 Task: Log work in the project AgileQuest for the issue 'Develop a new tool for automated testing of mobile application cross-platform compatibility and responsiveness' spent time as '5w 4d 17h 42m' and remaining time as '4w 3d 6h 22m' and add a flag. Now add the issue to the epic 'Business intelligence (BI) dashboard development'. Log work in the project AgileQuest for the issue 'Upgrade the authentication and authorization mechanisms of a web application to improve security and access control' spent time as '3w 3d 19h 49m' and remaining time as '5w 6d 21h 5m' and clone the issue. Now add the issue to the epic 'Software-defined networking (SDN) implementation'
Action: Mouse moved to (748, 235)
Screenshot: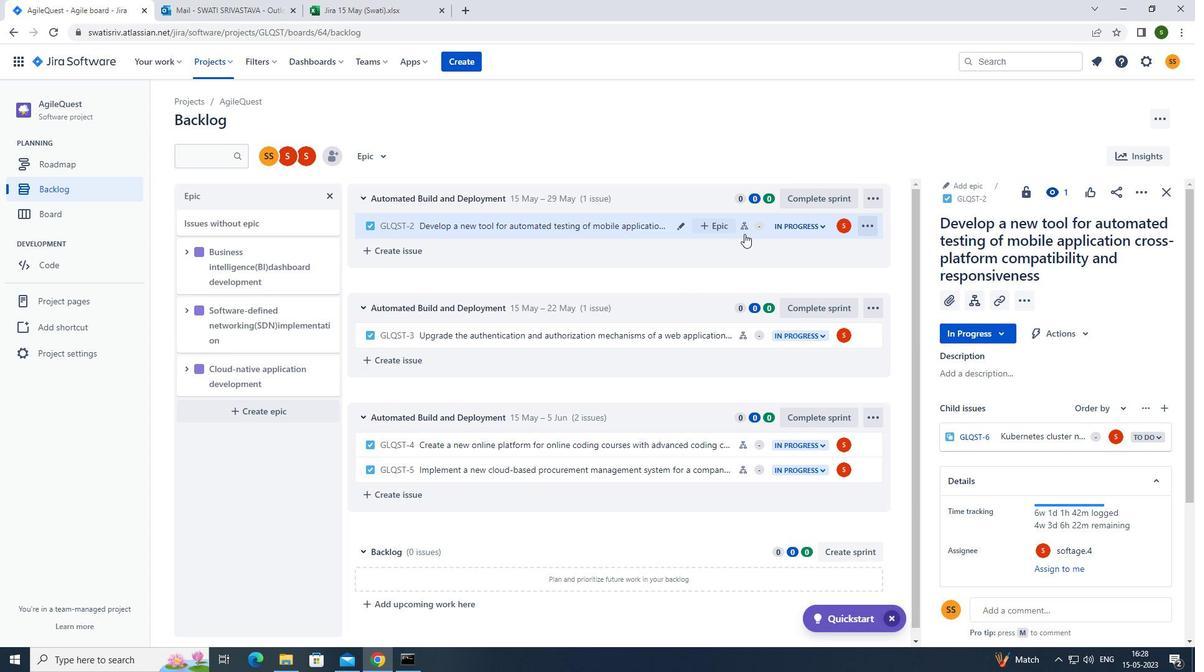 
Action: Mouse pressed left at (748, 235)
Screenshot: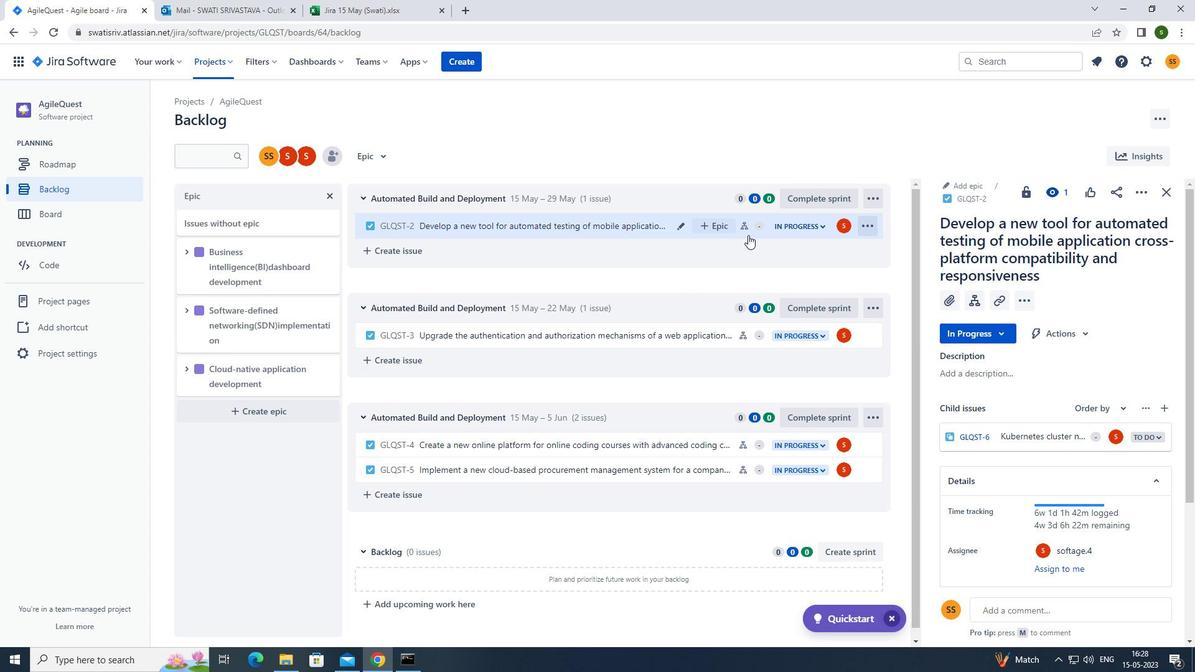
Action: Mouse moved to (1146, 193)
Screenshot: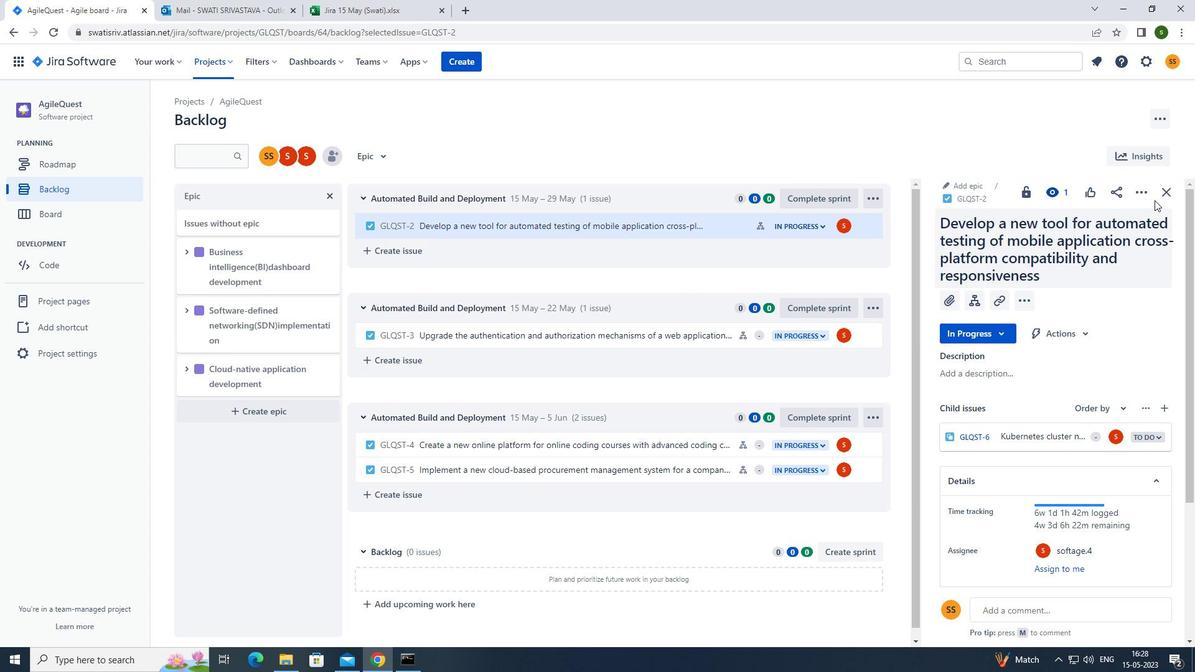 
Action: Mouse pressed left at (1146, 193)
Screenshot: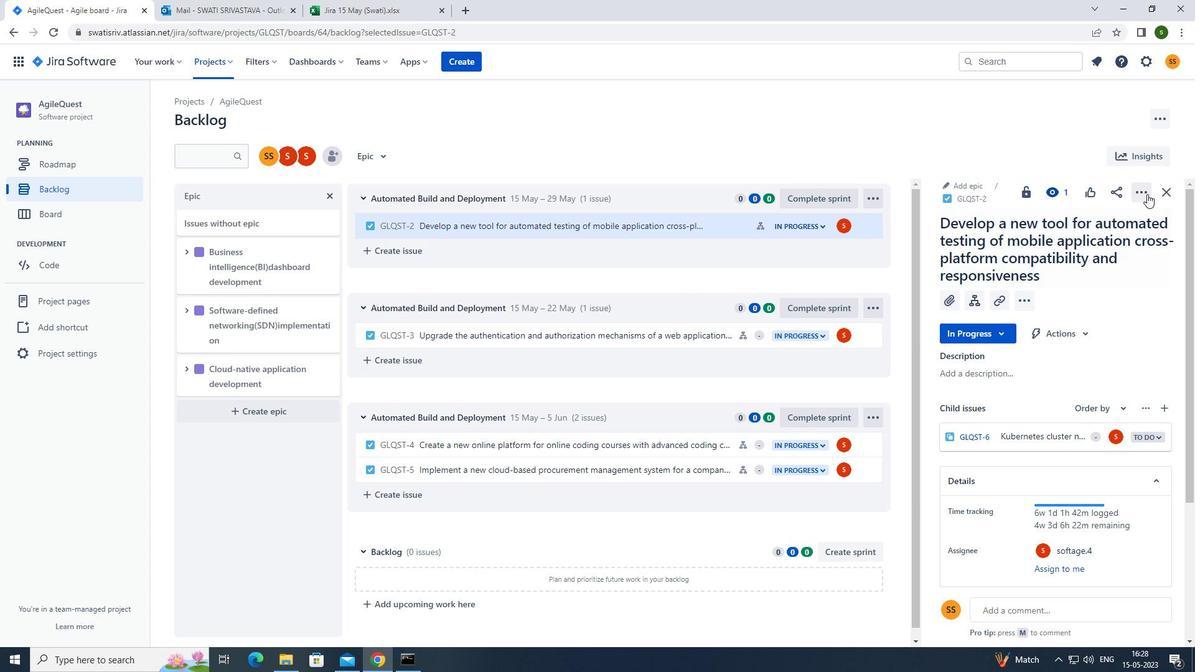 
Action: Mouse moved to (1106, 224)
Screenshot: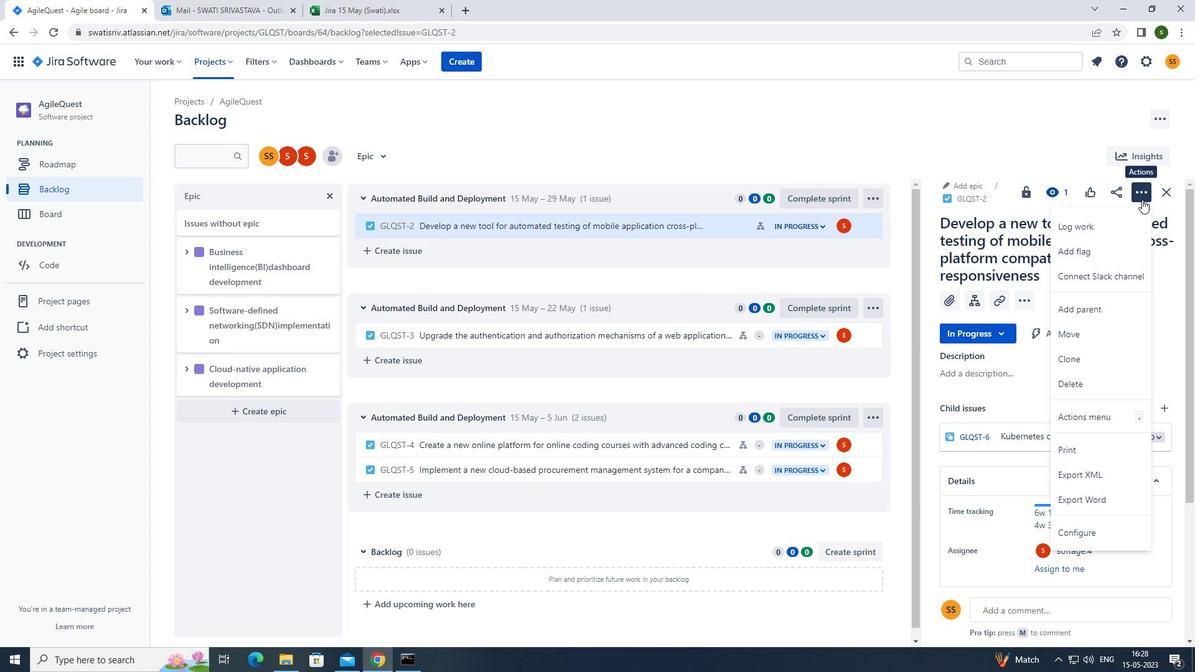 
Action: Mouse pressed left at (1106, 224)
Screenshot: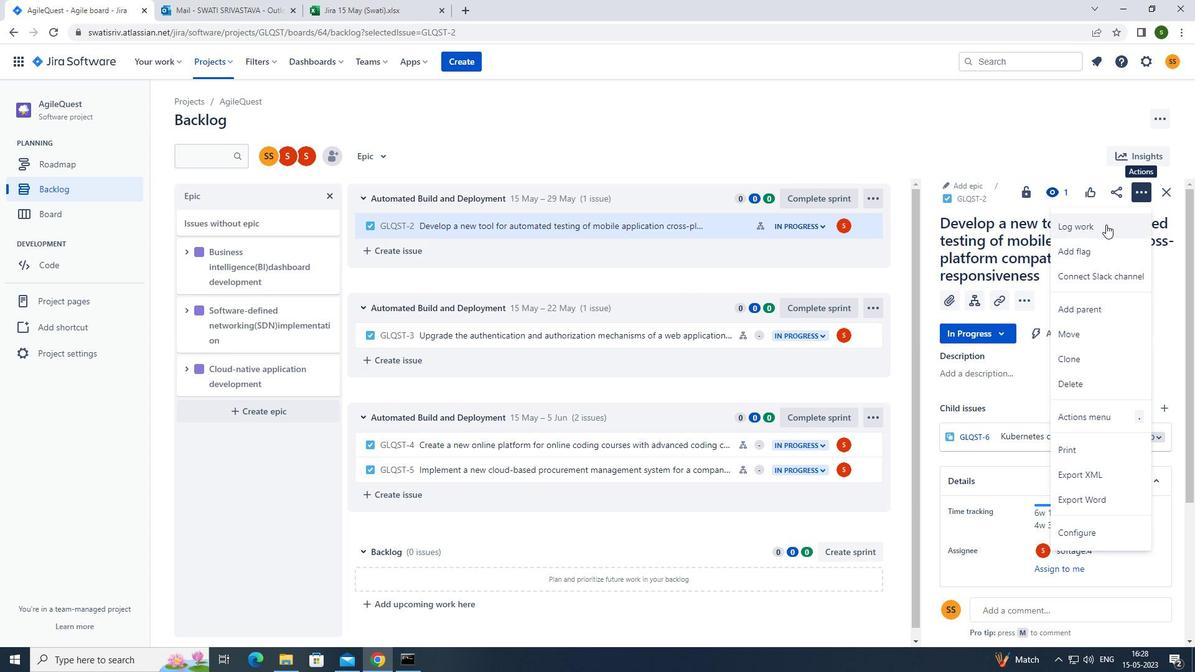 
Action: Mouse moved to (524, 166)
Screenshot: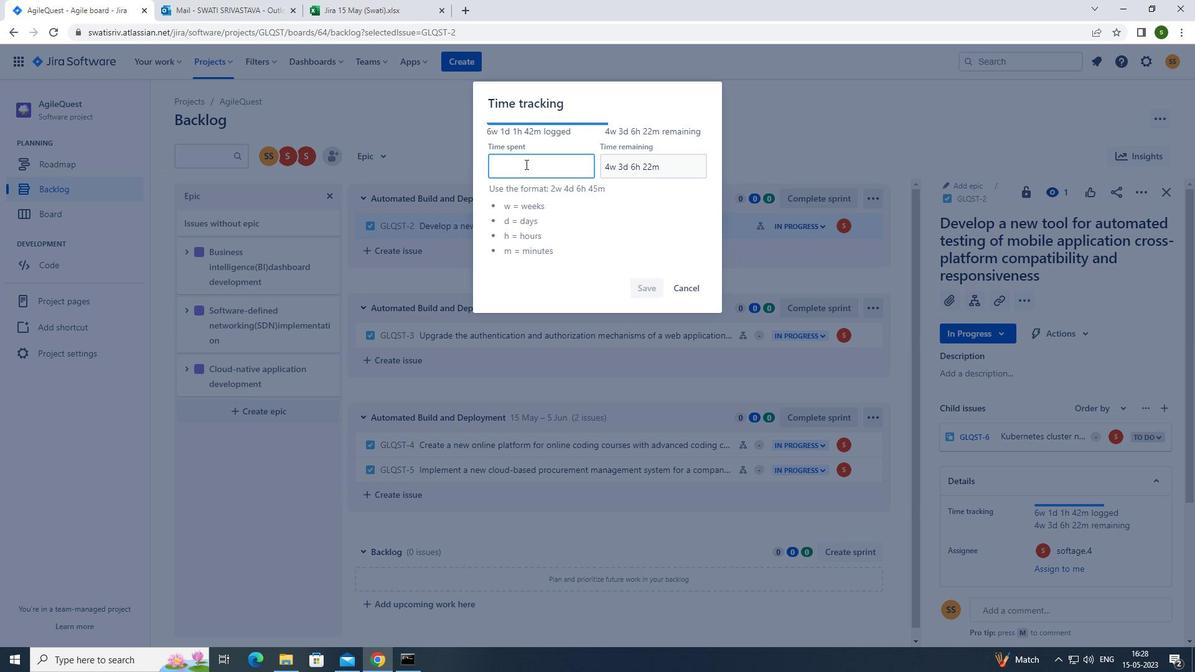 
Action: Key pressed 5w<Key.space>
Screenshot: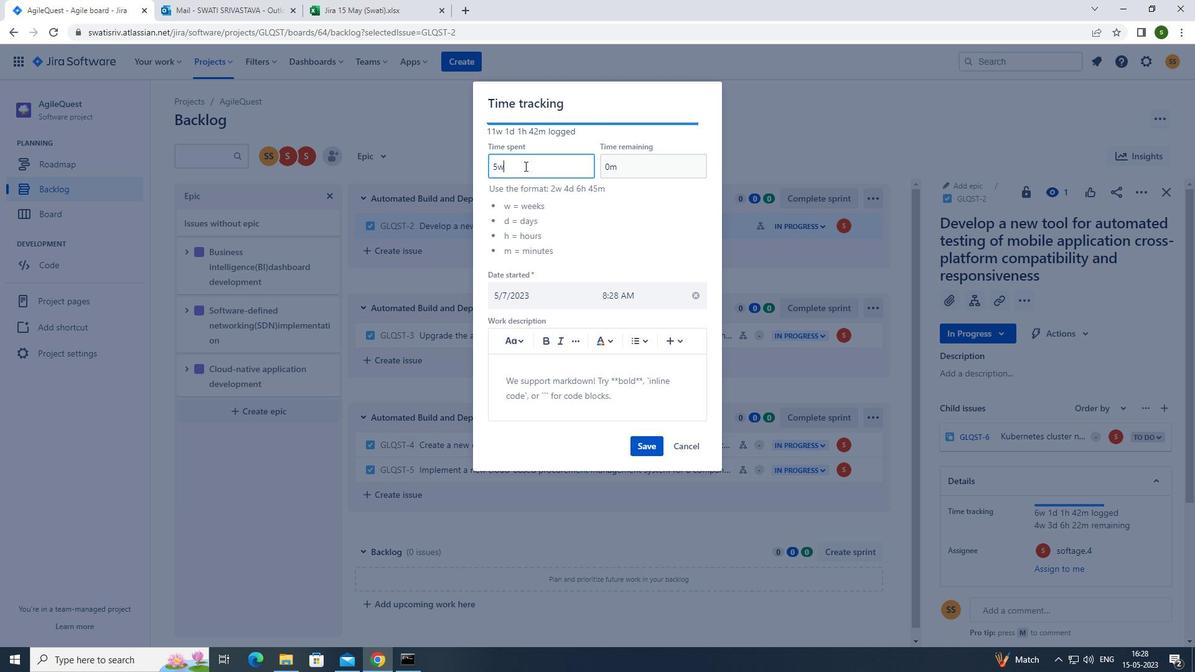 
Action: Mouse moved to (524, 166)
Screenshot: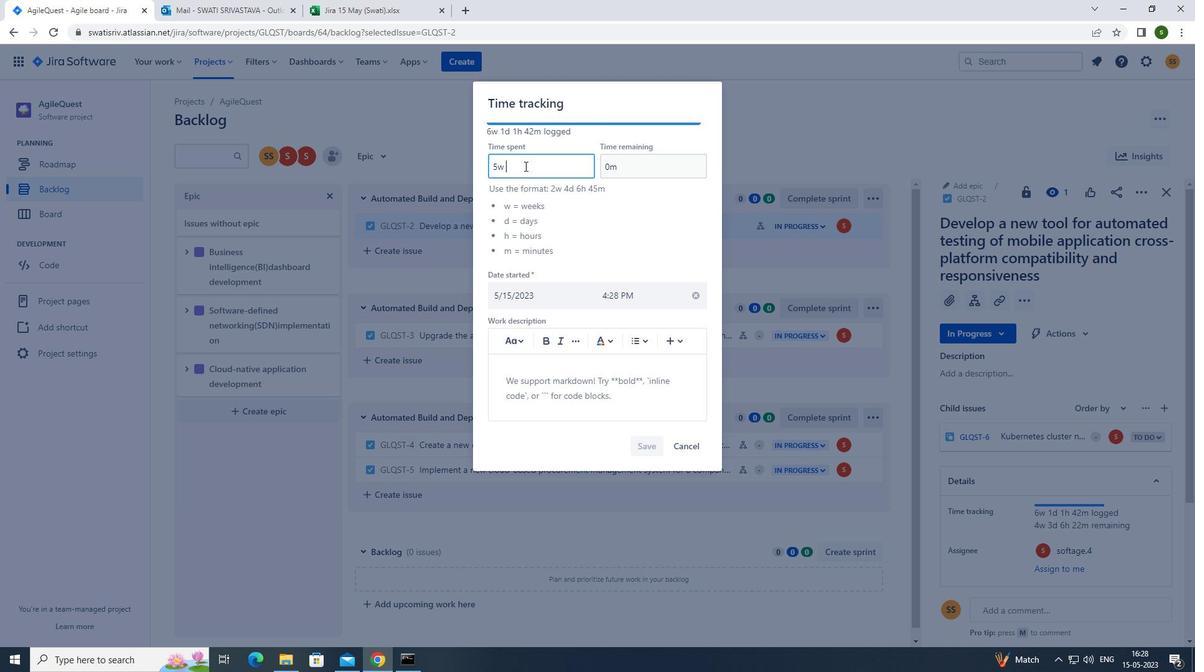 
Action: Key pressed 4d<Key.space>17h<Key.space>42m
Screenshot: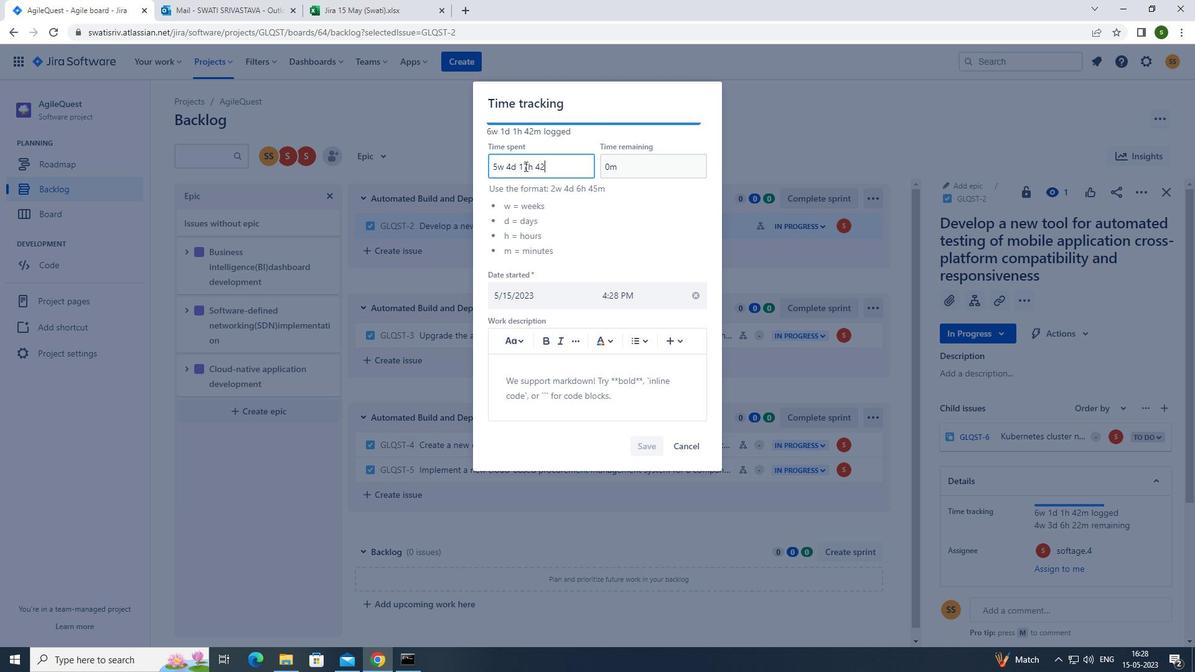
Action: Mouse moved to (627, 164)
Screenshot: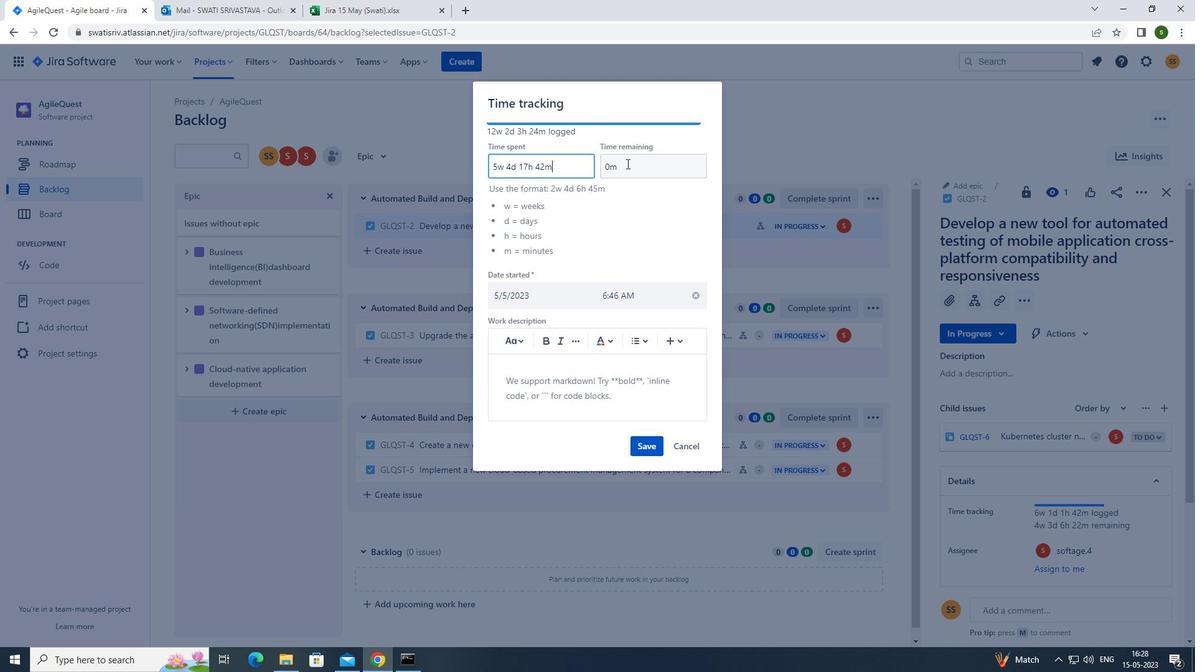 
Action: Mouse pressed left at (627, 164)
Screenshot: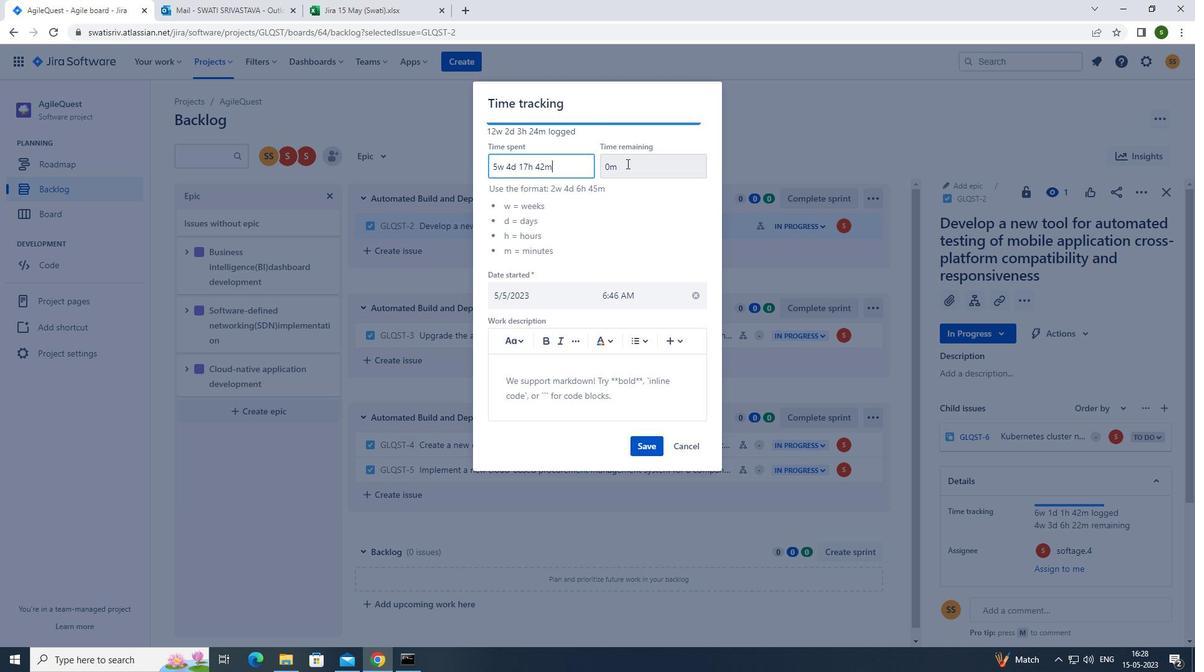 
Action: Key pressed <Key.backspace><Key.backspace>4w<Key.space>3d<Key.space>6h<Key.space>22m
Screenshot: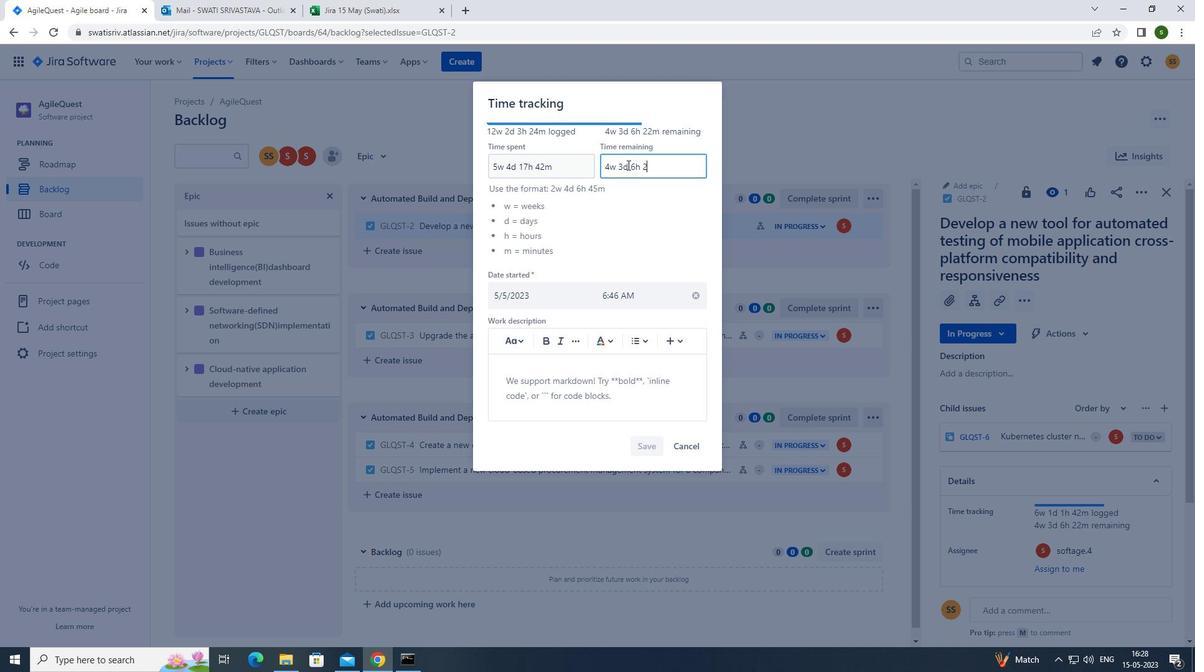 
Action: Mouse moved to (634, 440)
Screenshot: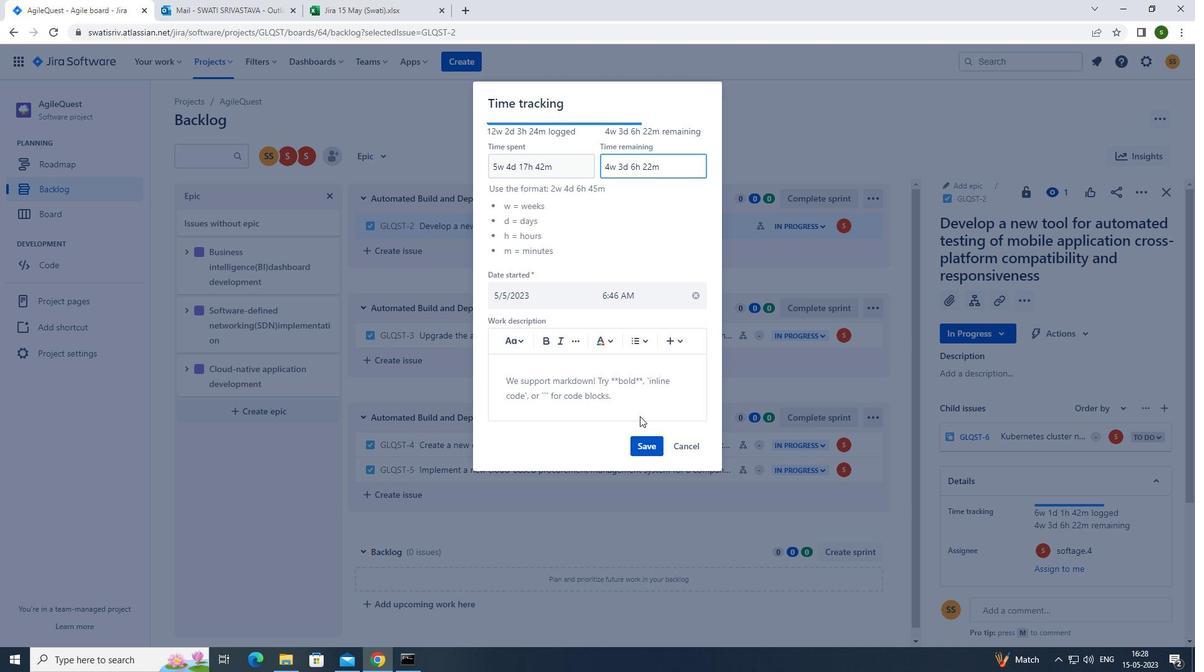 
Action: Mouse pressed left at (634, 440)
Screenshot: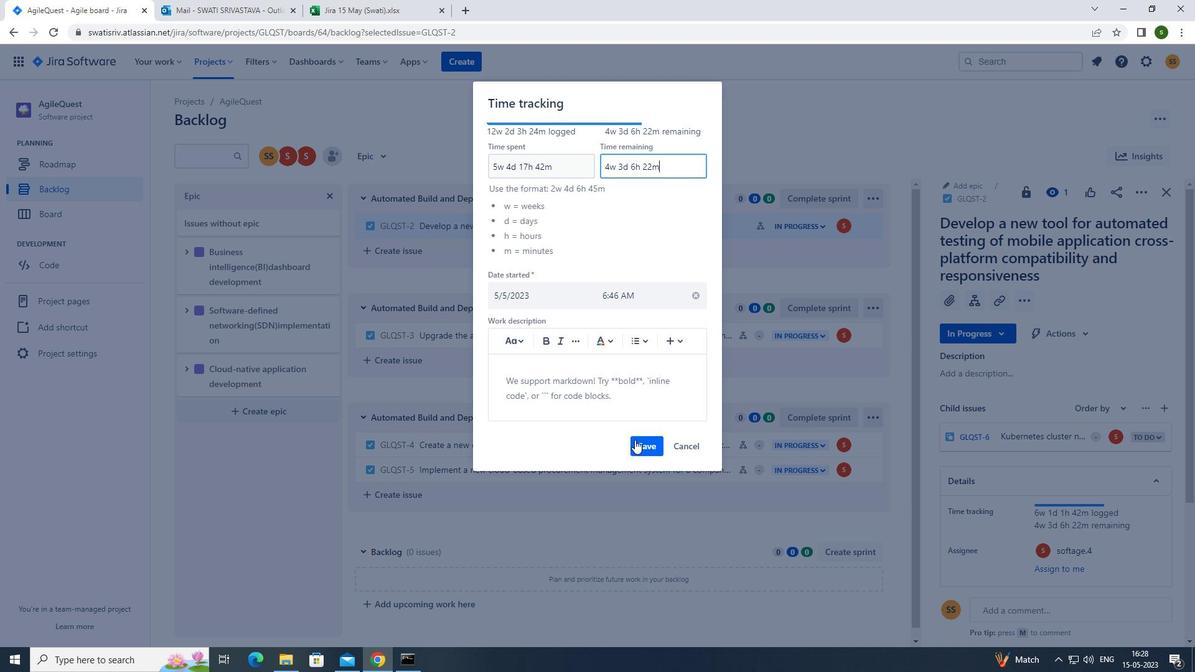 
Action: Mouse moved to (1138, 194)
Screenshot: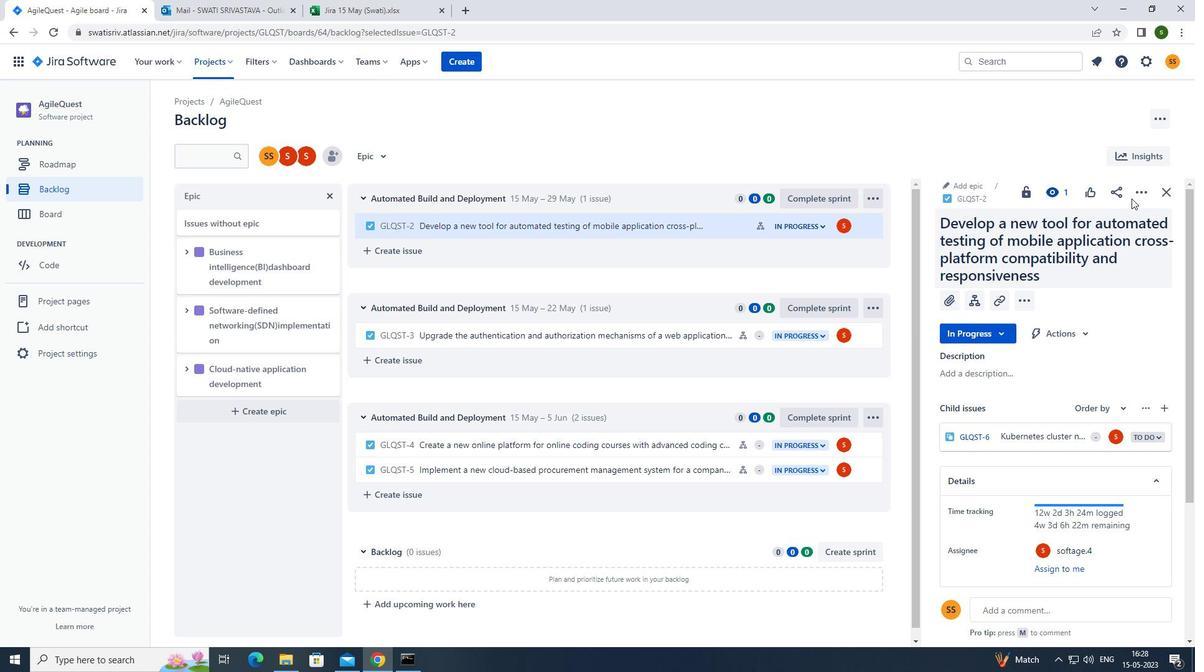 
Action: Mouse pressed left at (1138, 194)
Screenshot: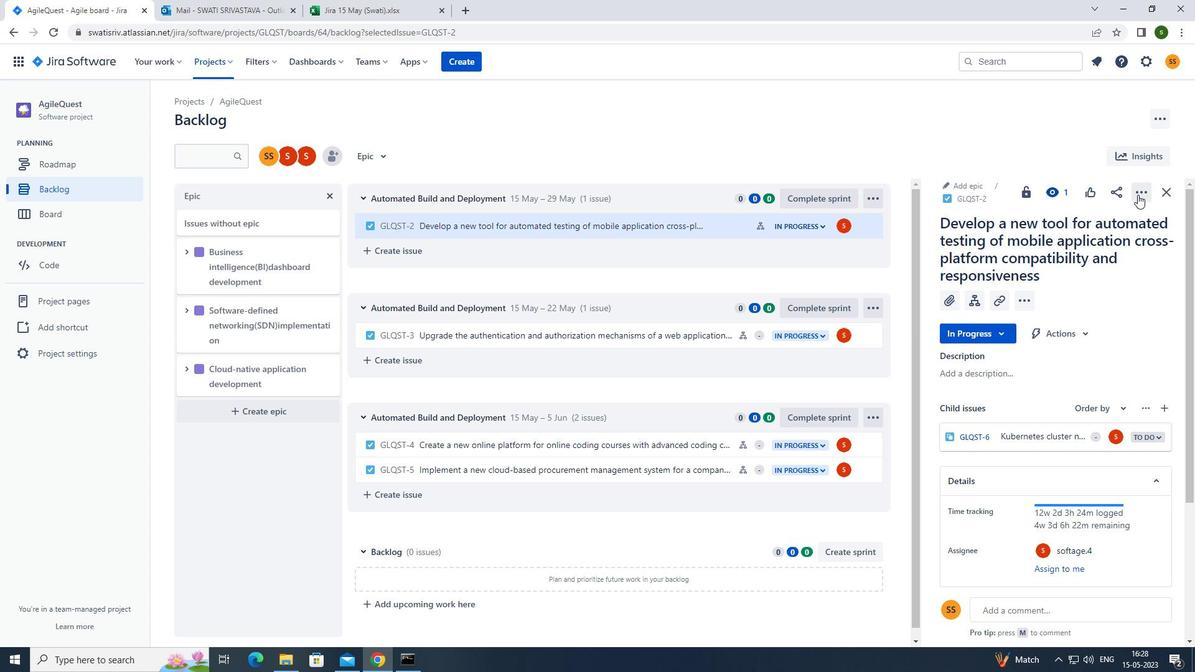 
Action: Mouse moved to (1098, 250)
Screenshot: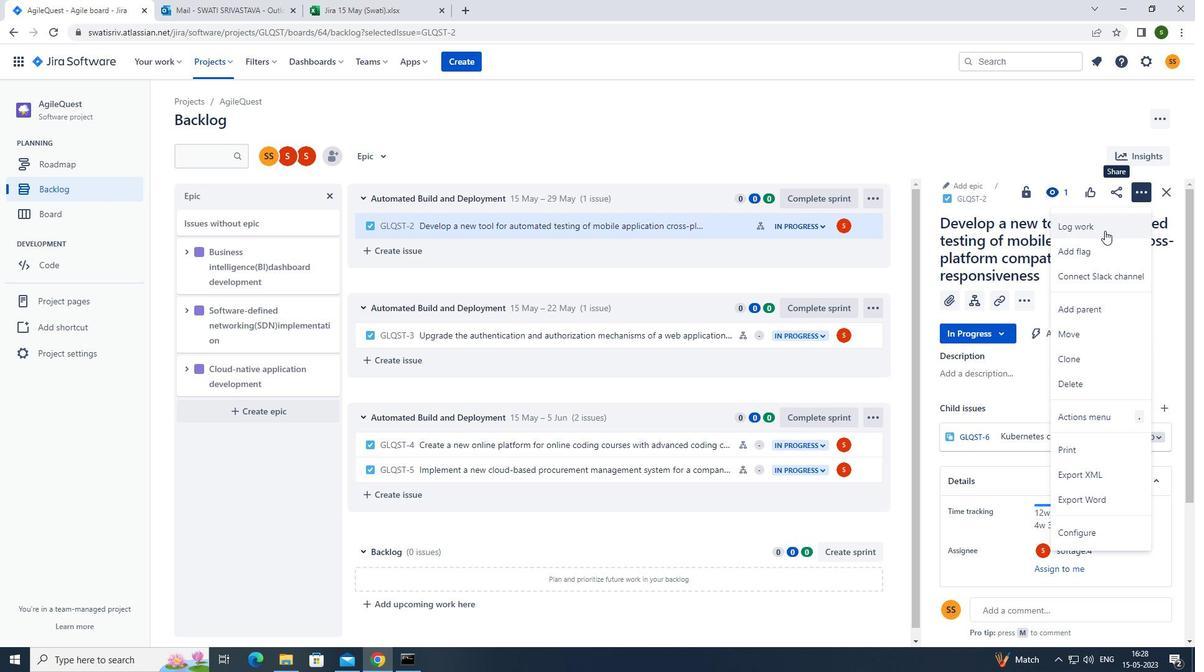 
Action: Mouse pressed left at (1098, 250)
Screenshot: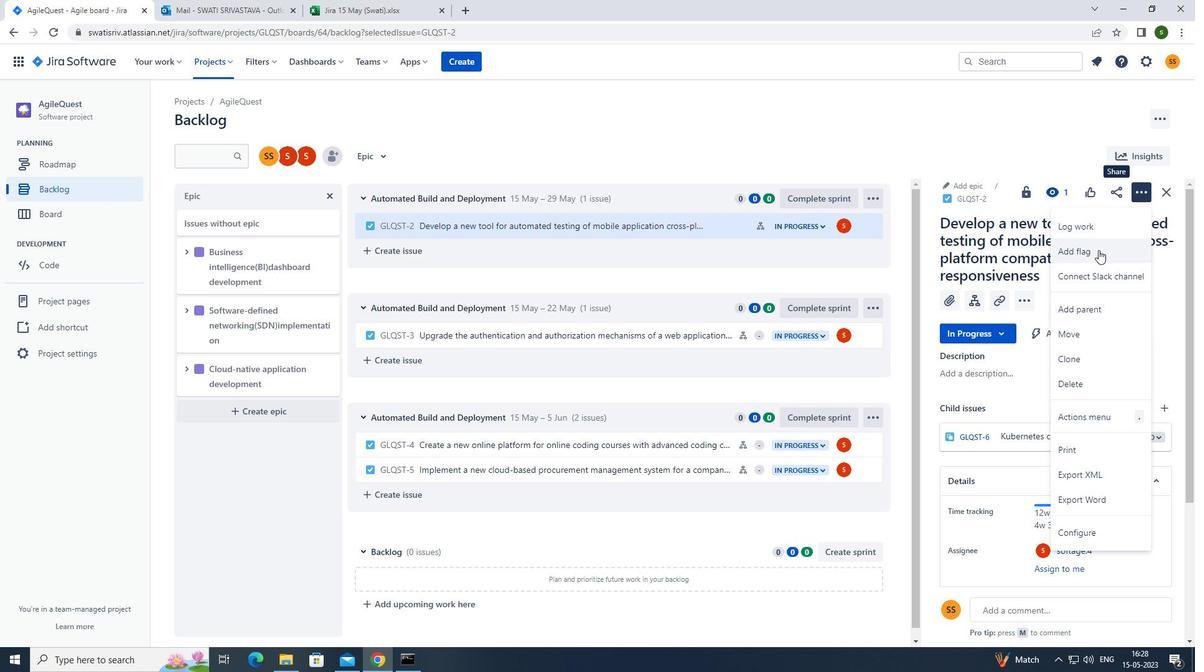 
Action: Mouse moved to (383, 156)
Screenshot: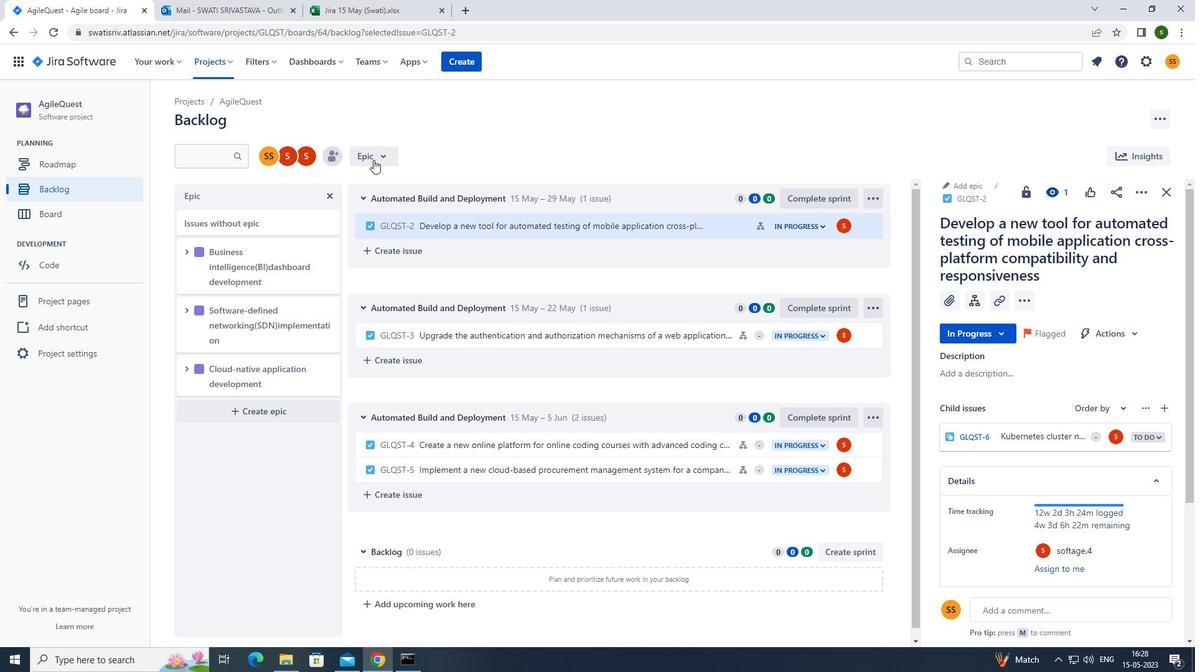 
Action: Mouse pressed left at (383, 156)
Screenshot: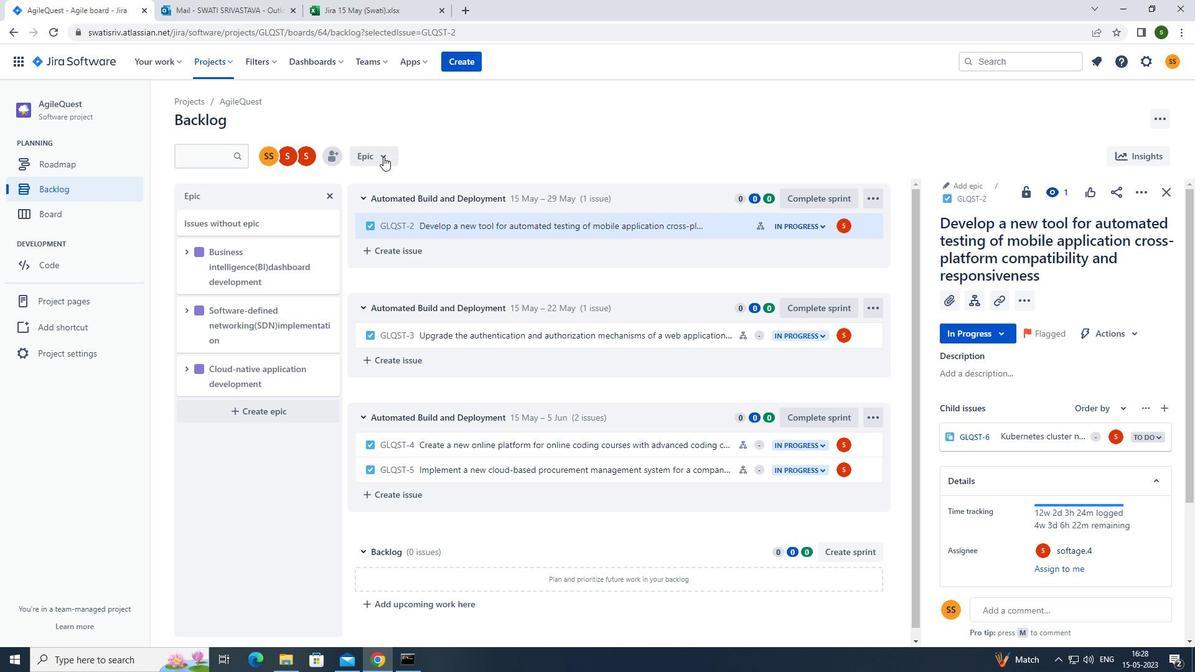 
Action: Mouse moved to (415, 210)
Screenshot: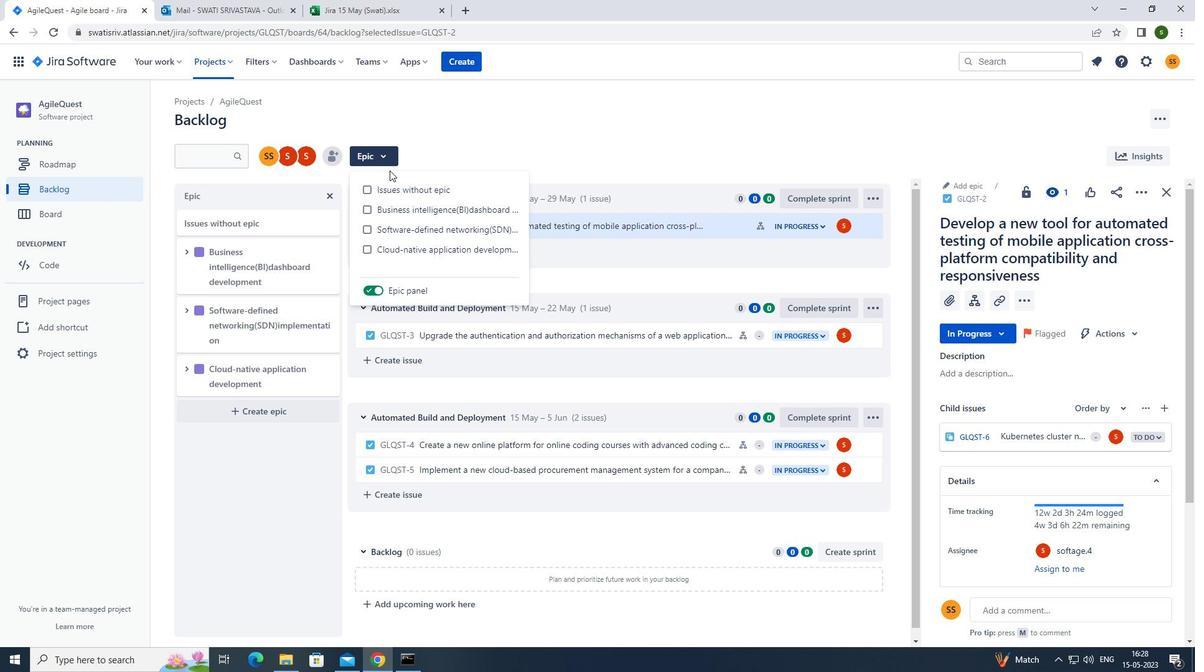 
Action: Mouse pressed left at (415, 210)
Screenshot: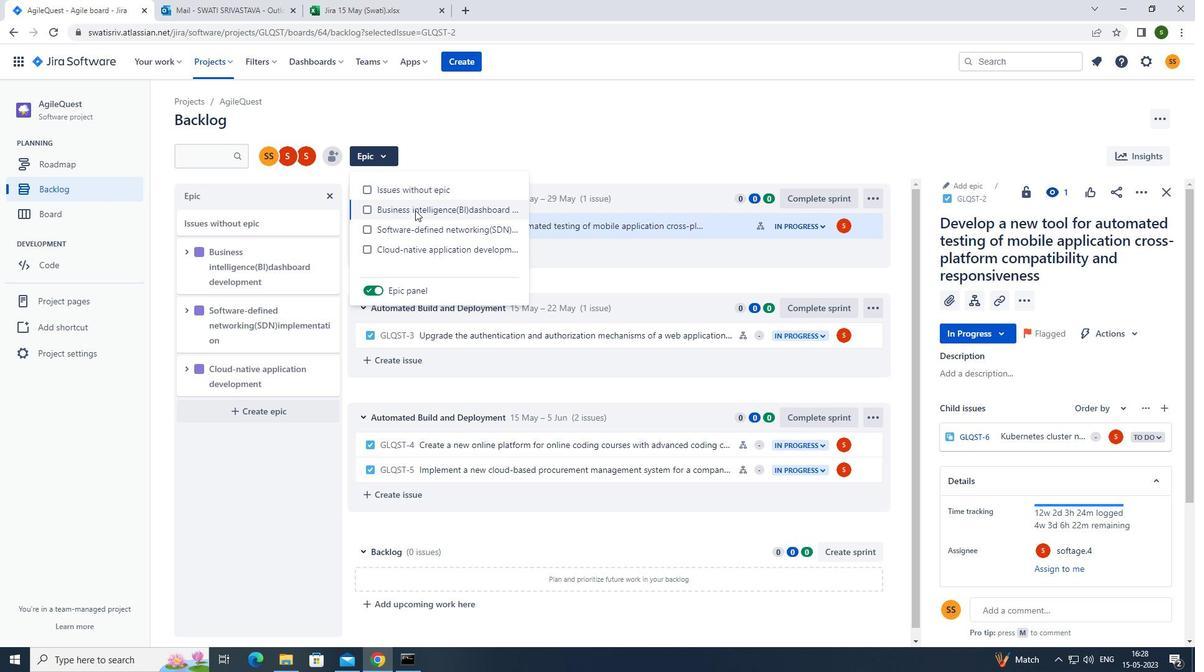 
Action: Mouse moved to (559, 146)
Screenshot: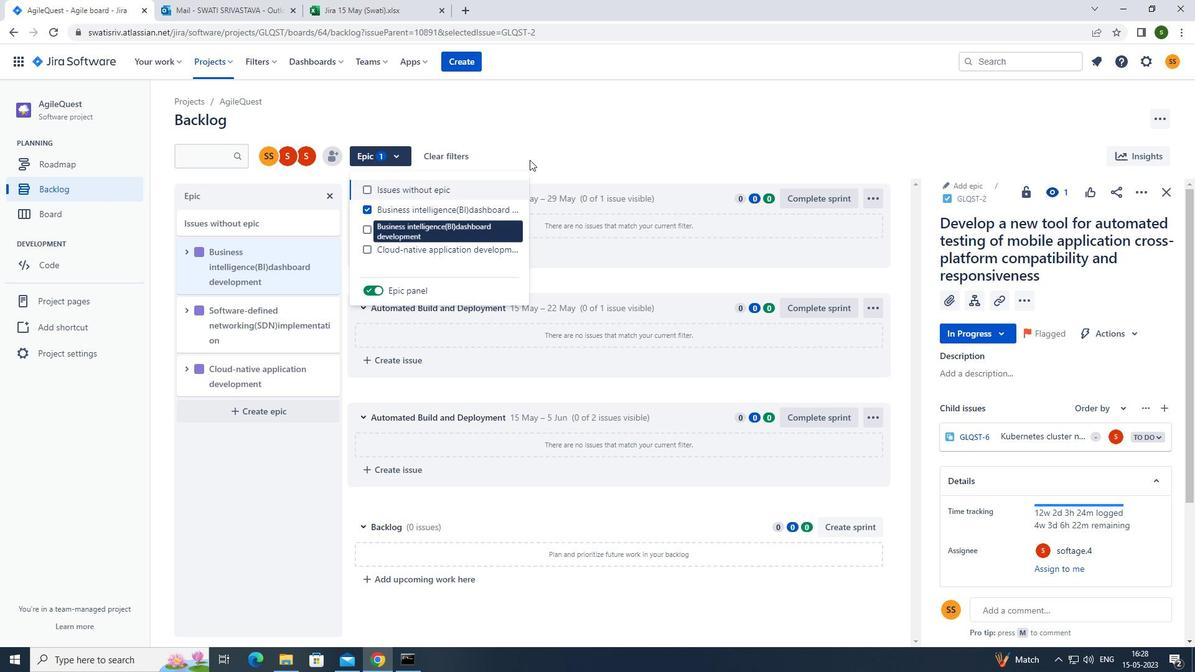 
Action: Mouse pressed left at (559, 146)
Screenshot: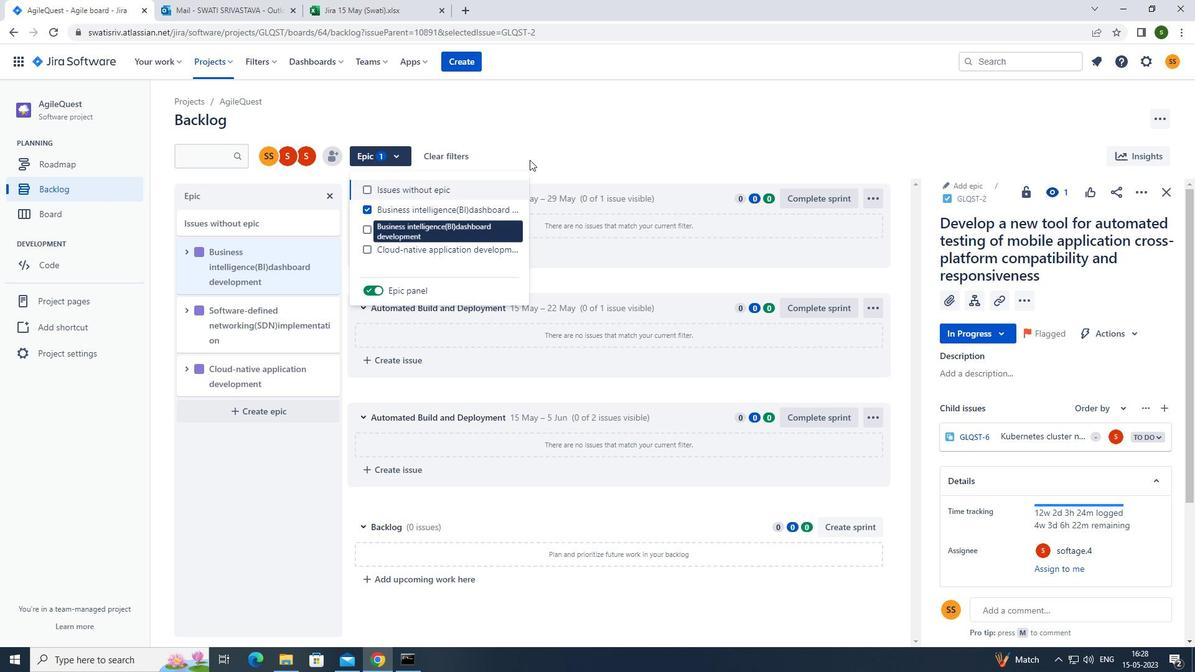 
Action: Mouse moved to (59, 194)
Screenshot: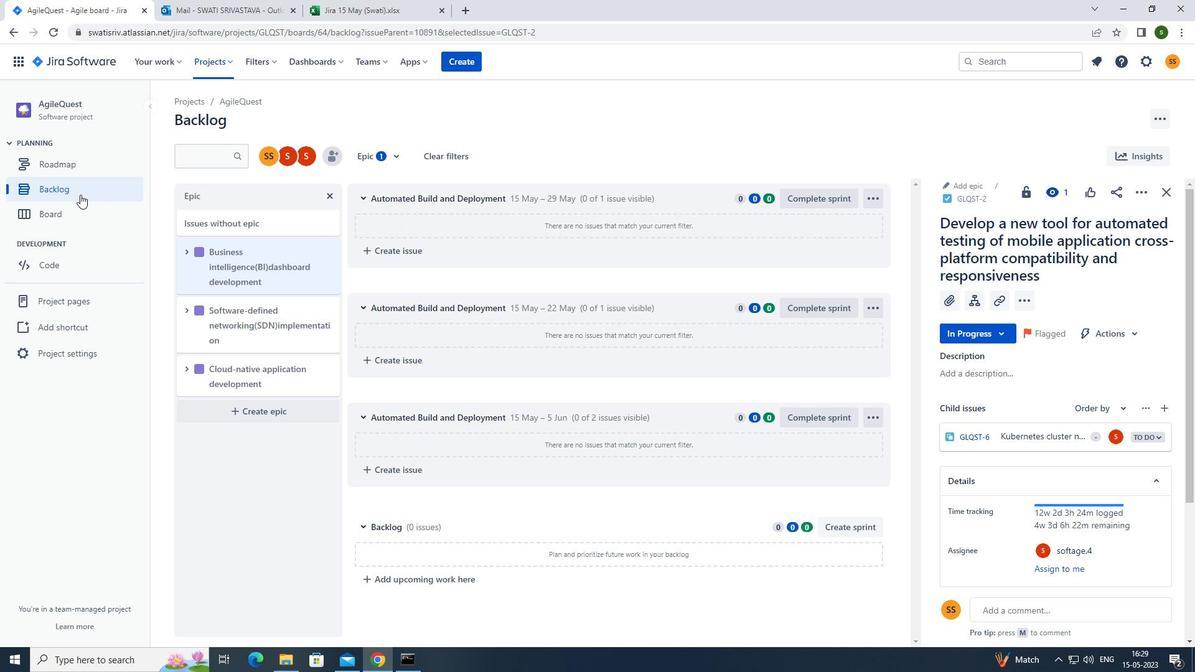 
Action: Mouse pressed left at (59, 194)
Screenshot: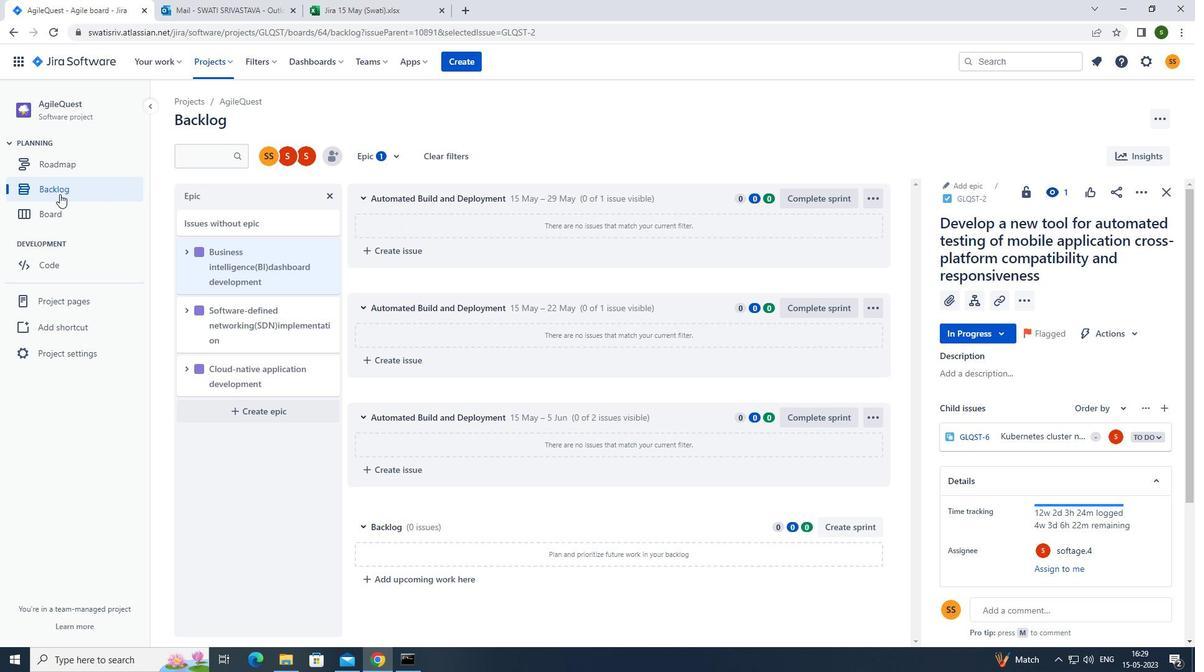 
Action: Mouse moved to (734, 342)
Screenshot: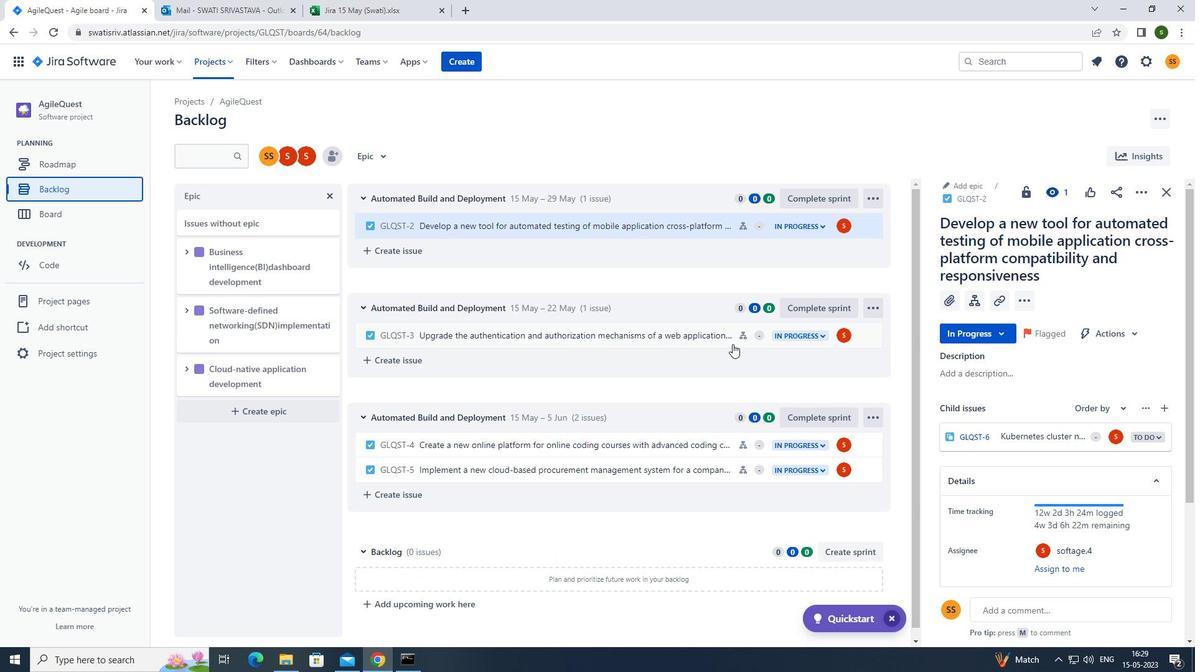 
Action: Mouse pressed left at (734, 342)
Screenshot: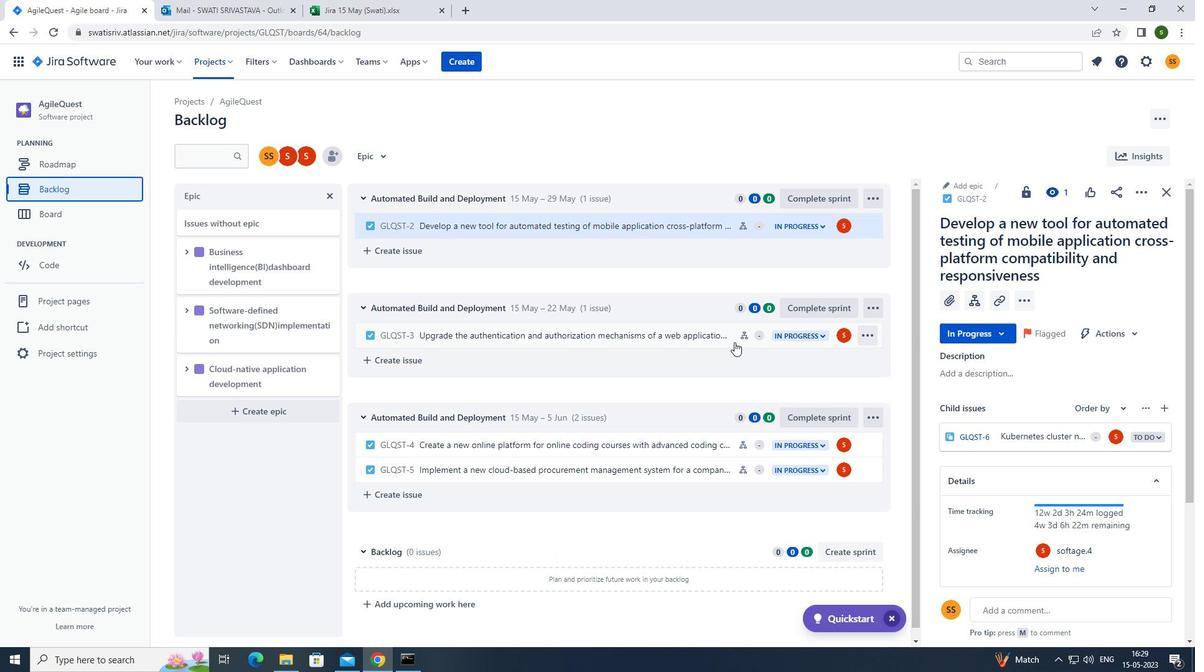 
Action: Mouse moved to (651, 342)
Screenshot: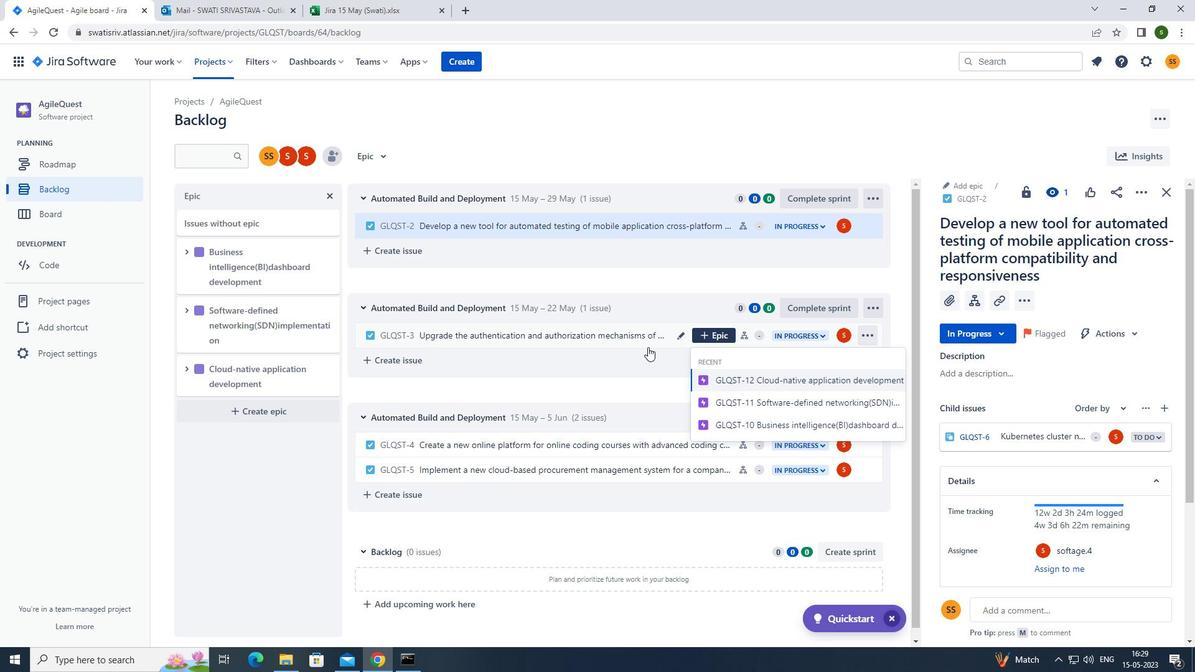 
Action: Mouse pressed left at (651, 342)
Screenshot: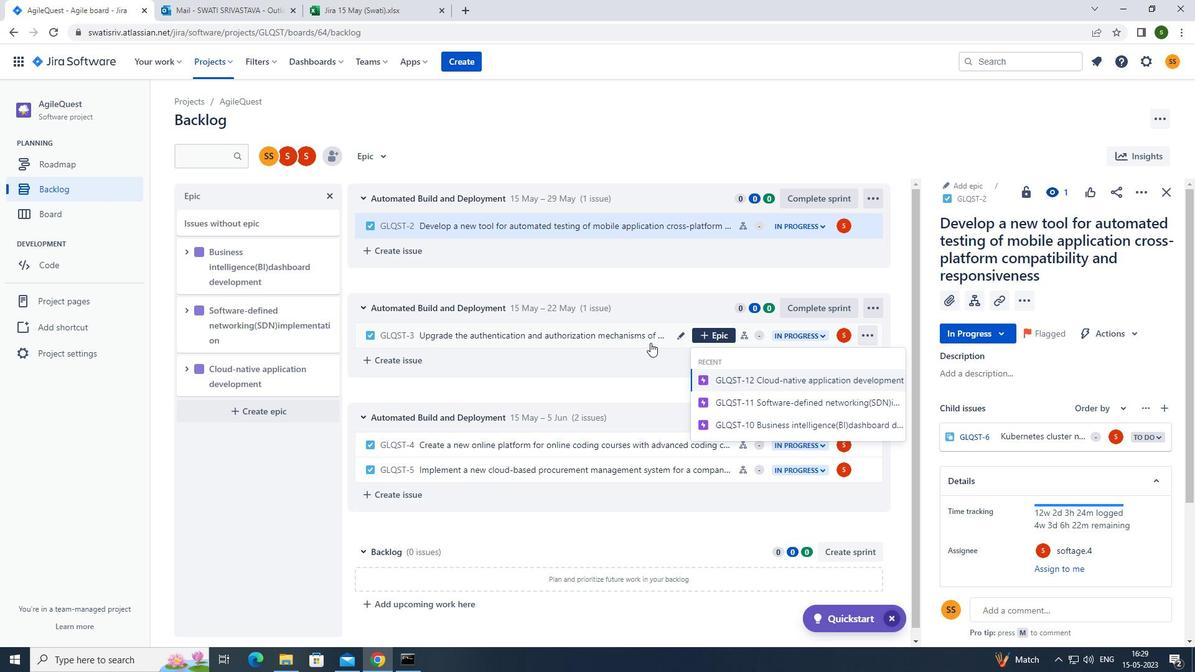 
Action: Mouse moved to (1139, 185)
Screenshot: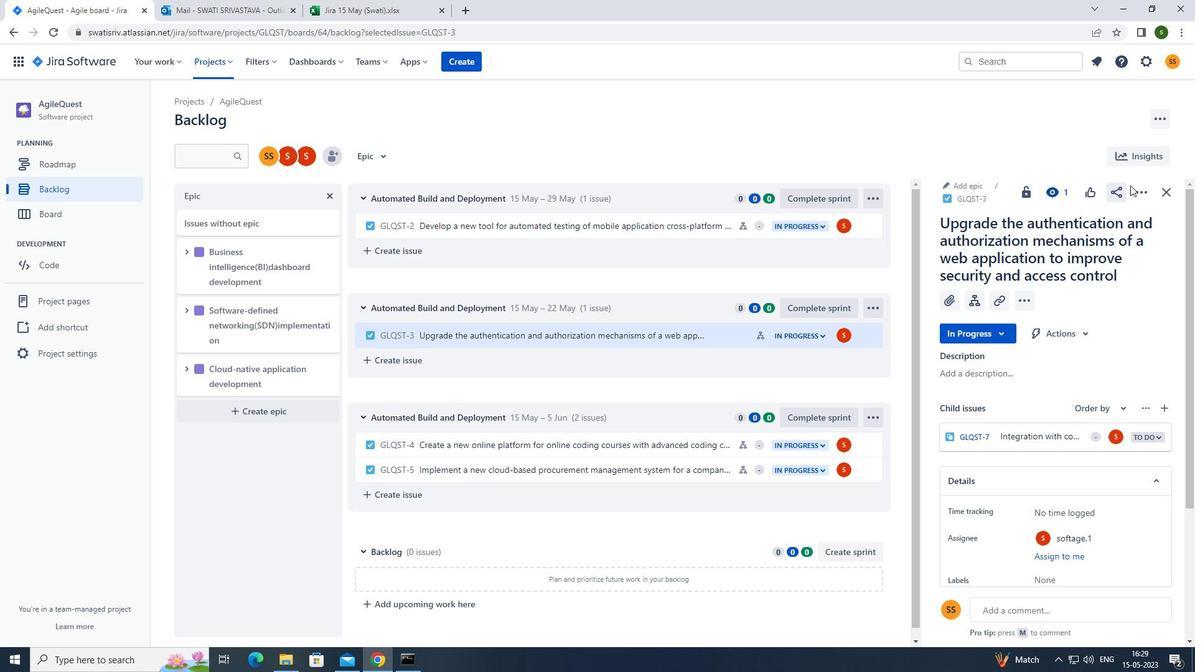 
Action: Mouse pressed left at (1139, 185)
Screenshot: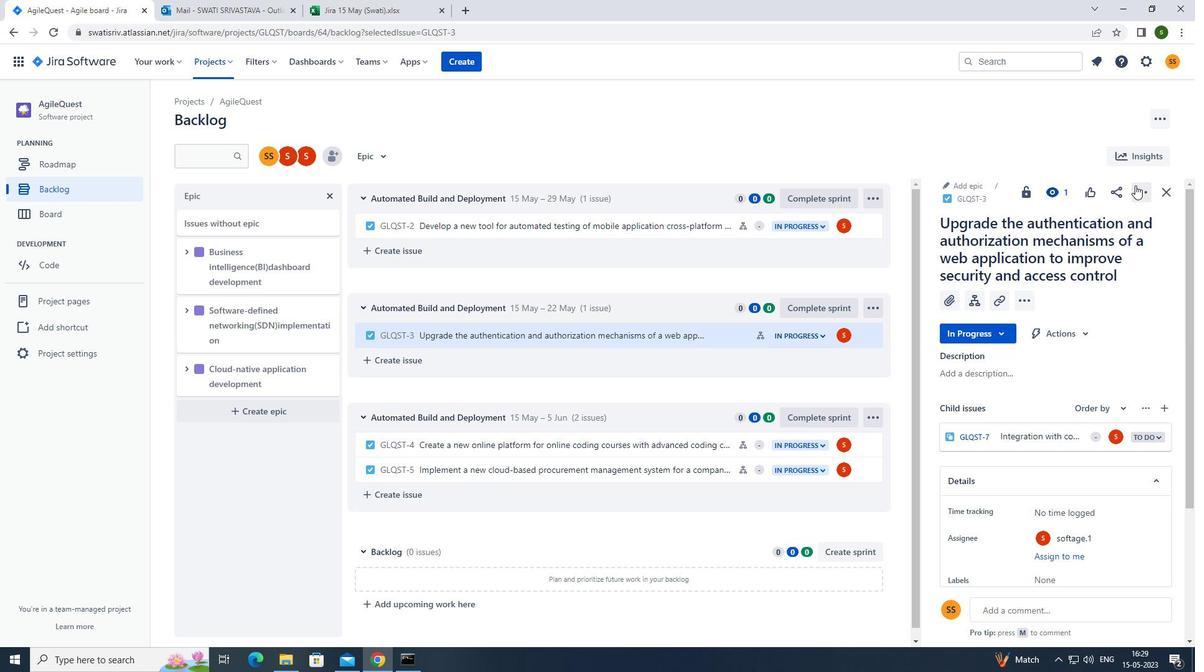 
Action: Mouse moved to (1086, 229)
Screenshot: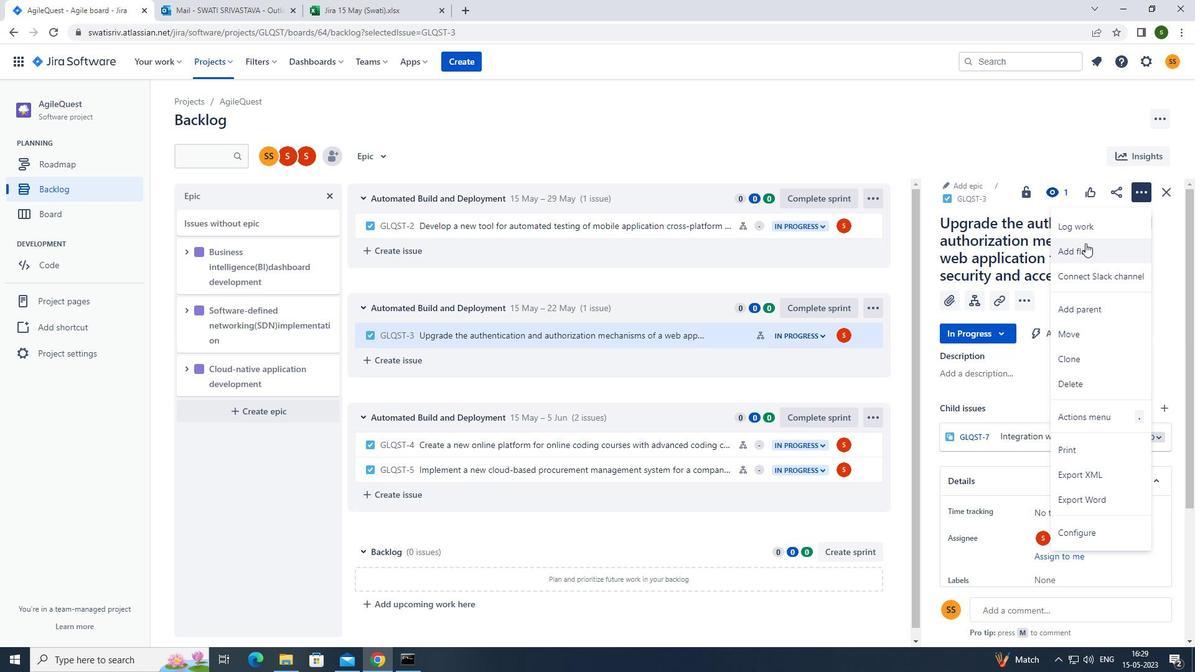 
Action: Mouse pressed left at (1086, 229)
Screenshot: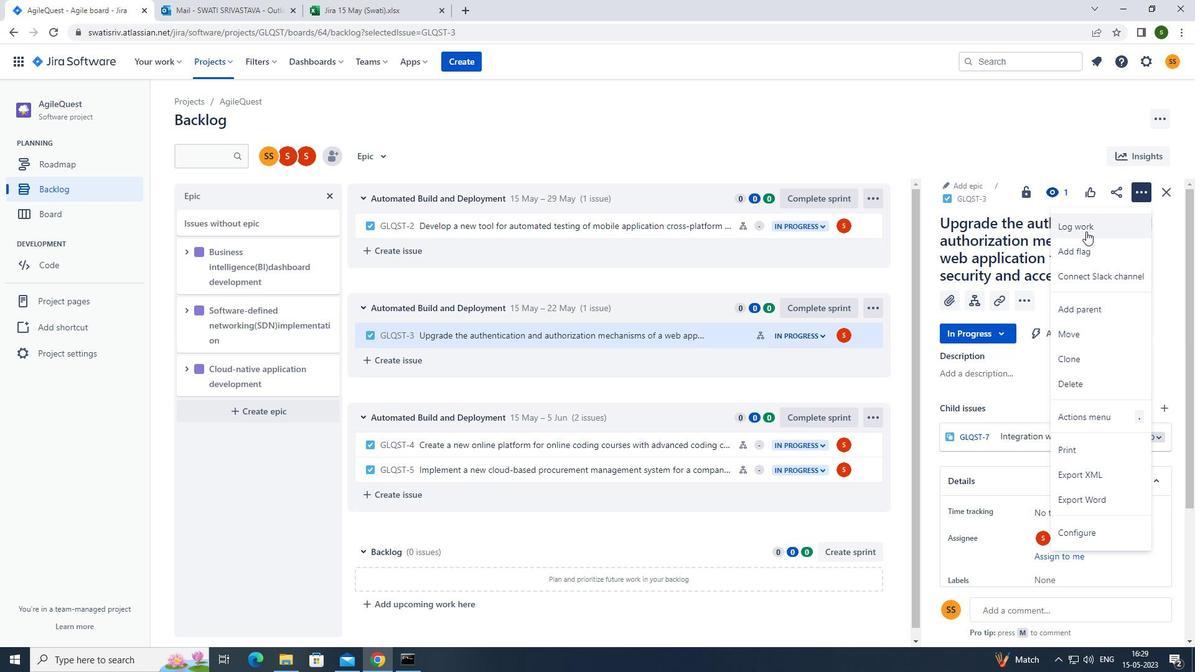 
Action: Mouse moved to (576, 160)
Screenshot: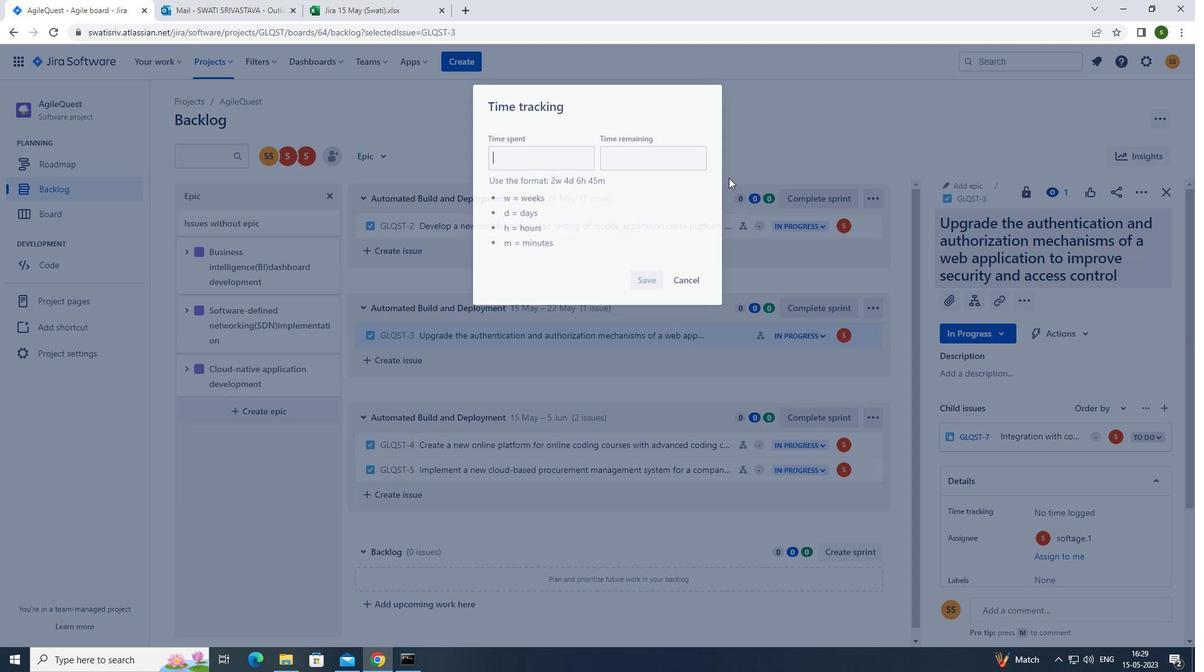 
Action: Mouse pressed left at (576, 160)
Screenshot: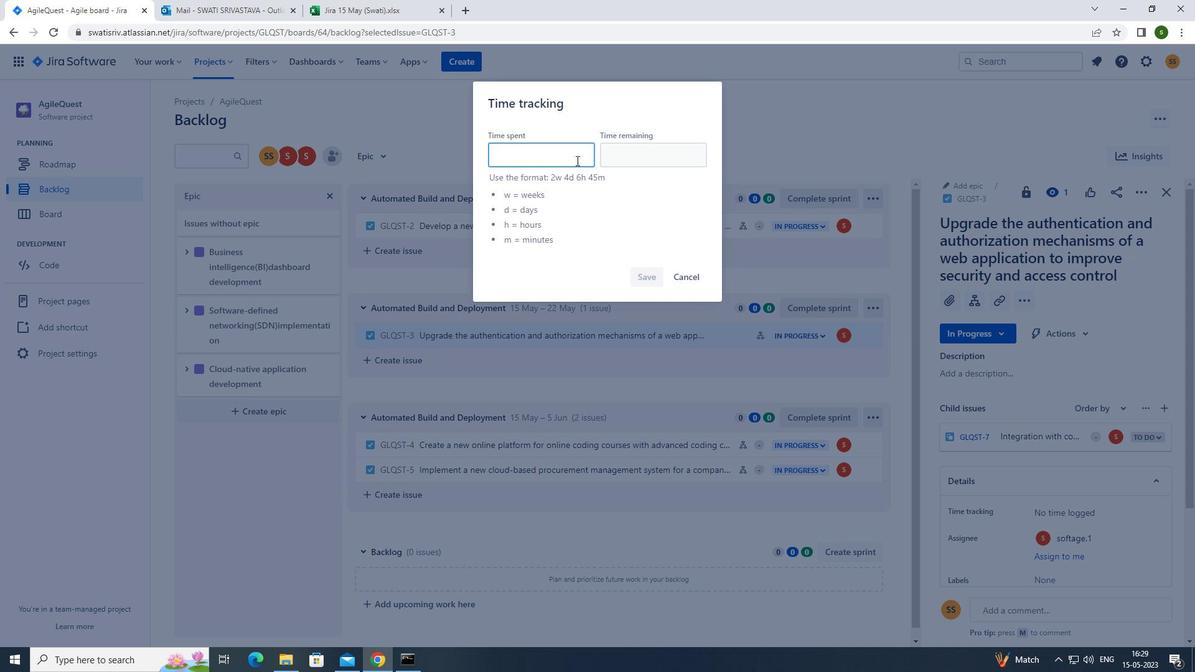 
Action: Mouse moved to (577, 160)
Screenshot: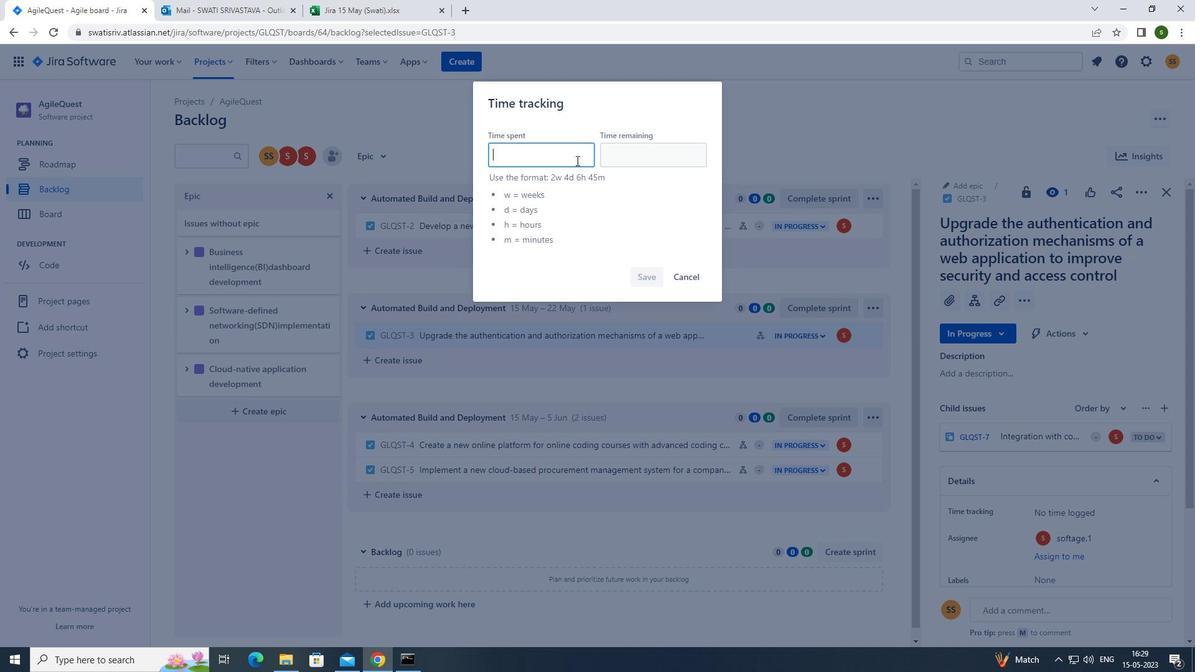 
Action: Key pressed 3w<Key.space>3d<Key.space>19h<Key.space>49m
Screenshot: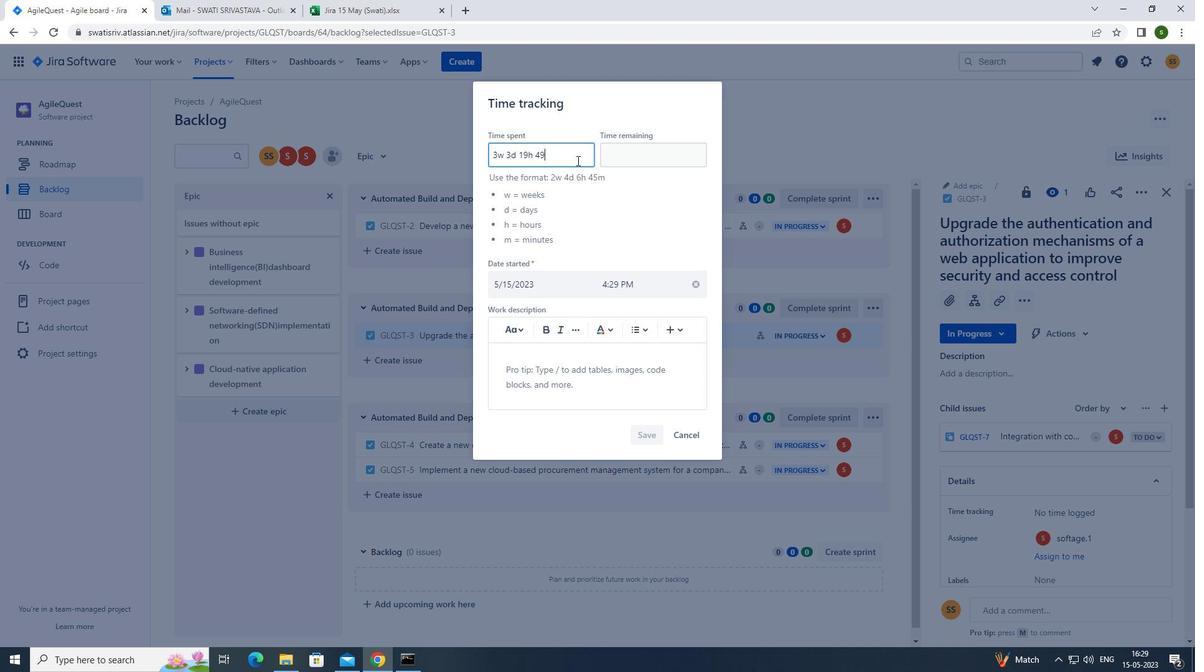 
Action: Mouse moved to (664, 166)
Screenshot: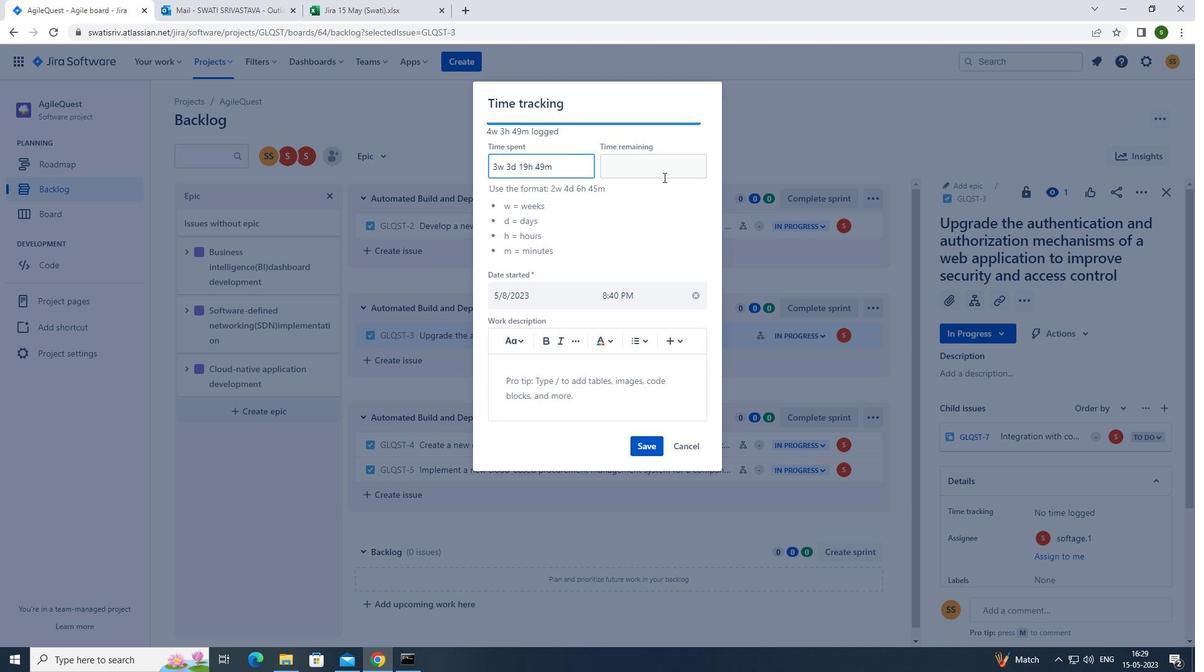 
Action: Mouse pressed left at (664, 166)
Screenshot: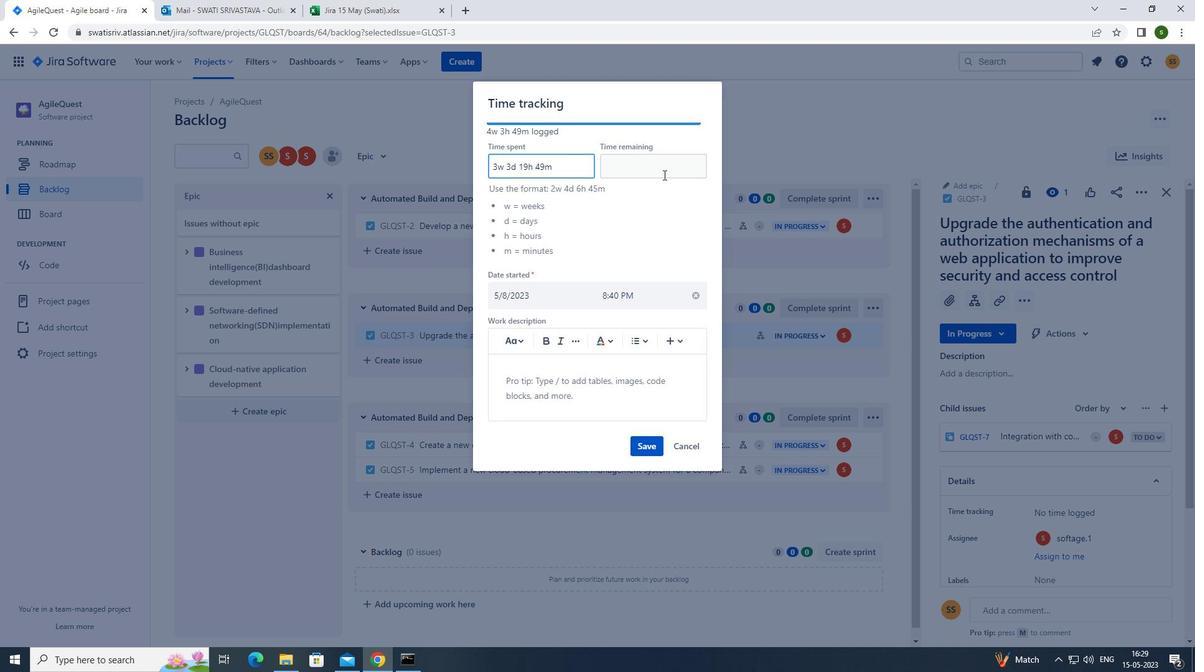 
Action: Mouse moved to (670, 165)
Screenshot: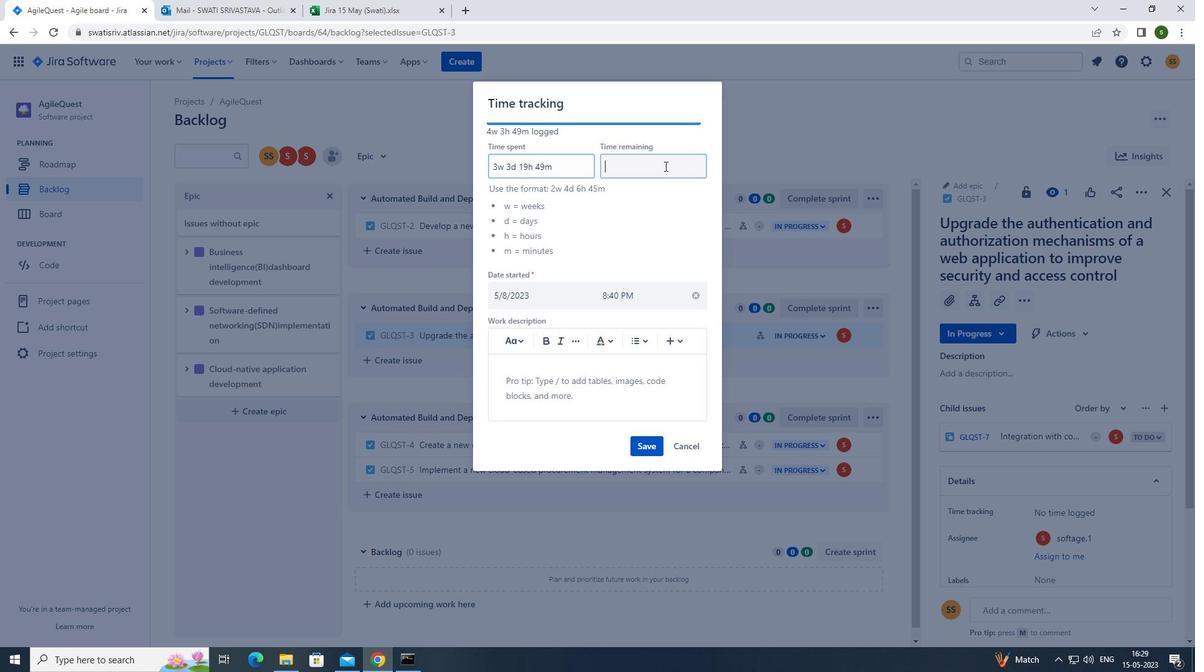 
Action: Key pressed 5w<Key.space>6d<Key.space>21h<Key.space>5m
Screenshot: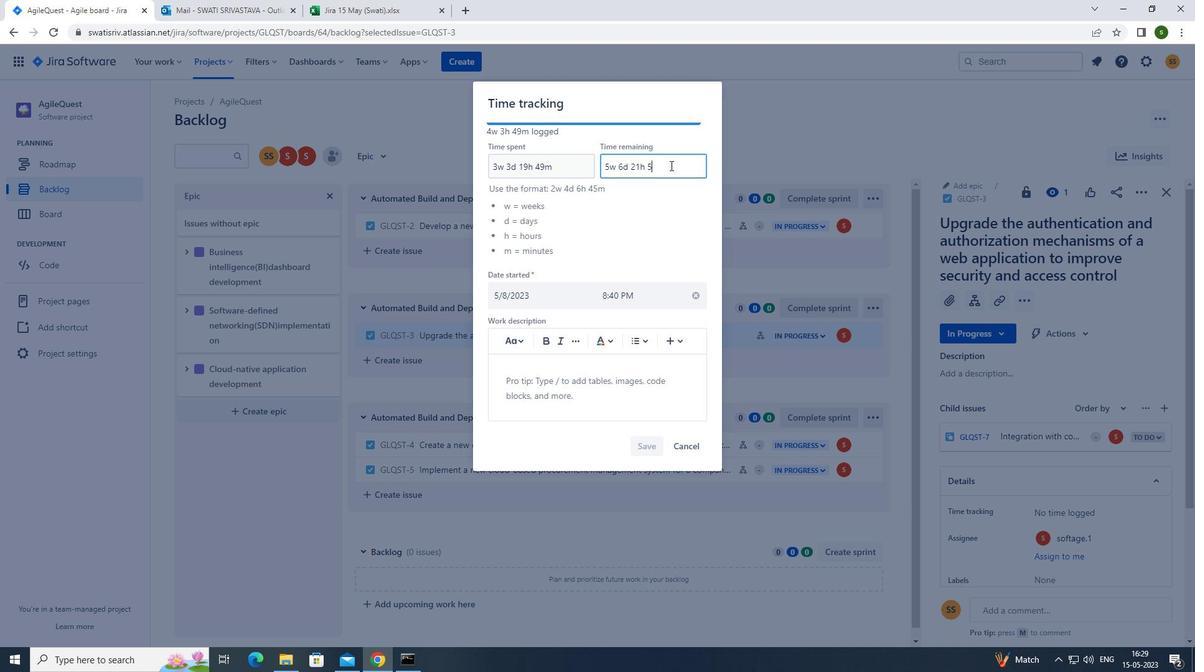 
Action: Mouse moved to (653, 439)
Screenshot: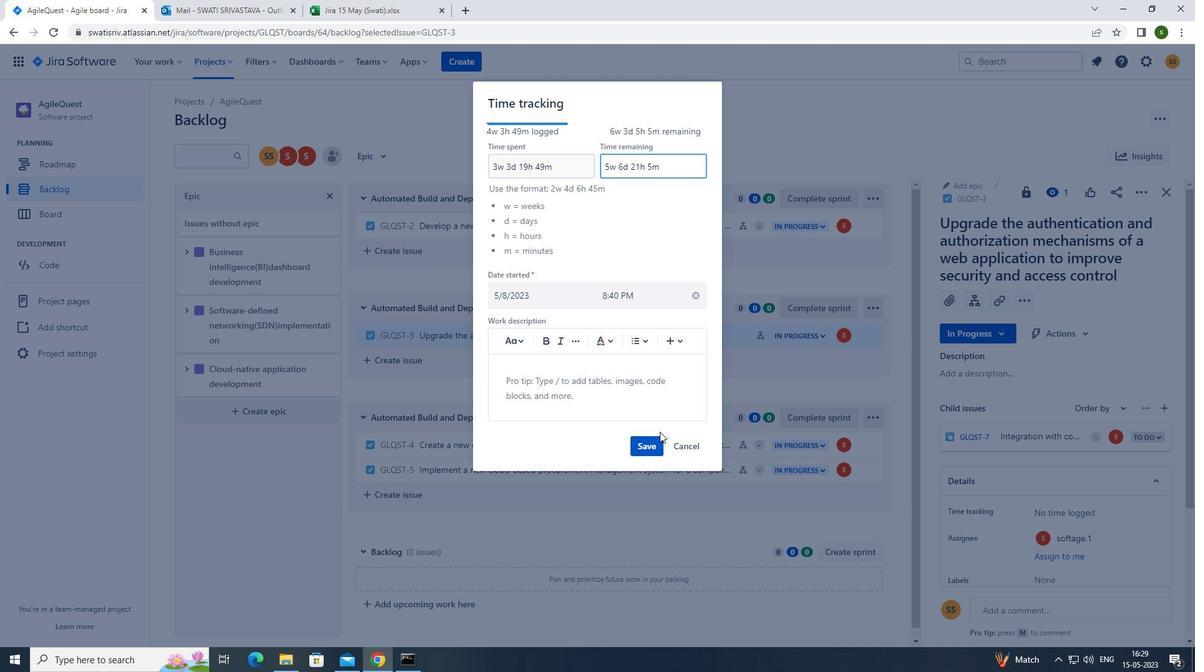 
Action: Mouse pressed left at (653, 439)
Screenshot: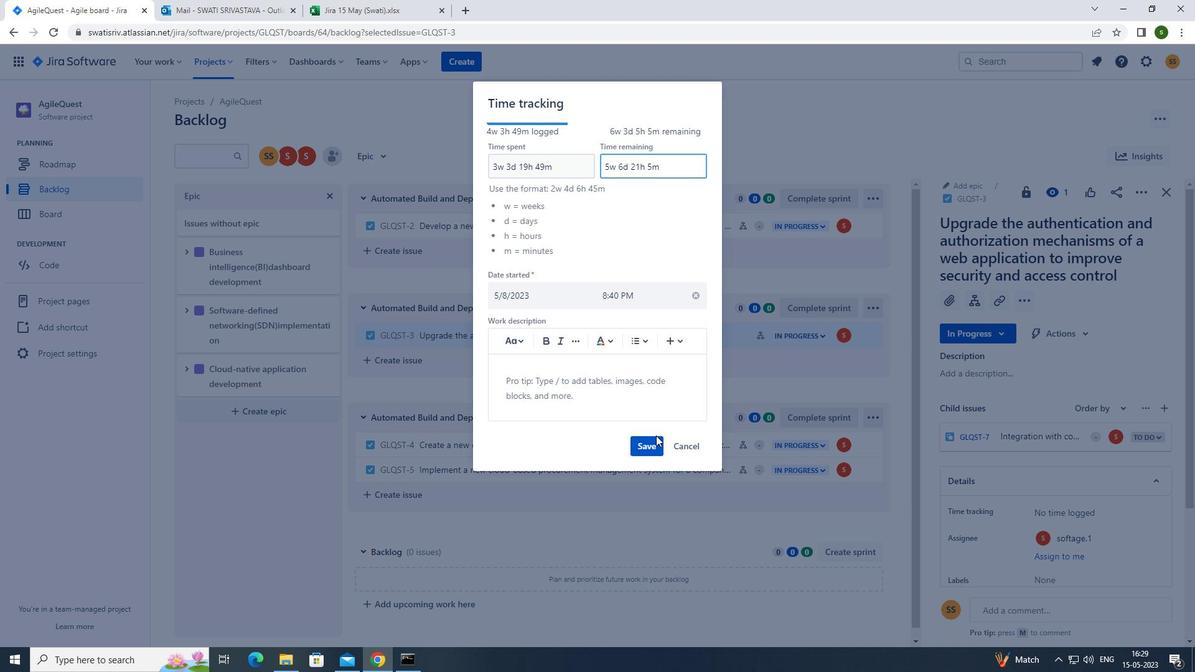 
Action: Mouse moved to (1146, 194)
Screenshot: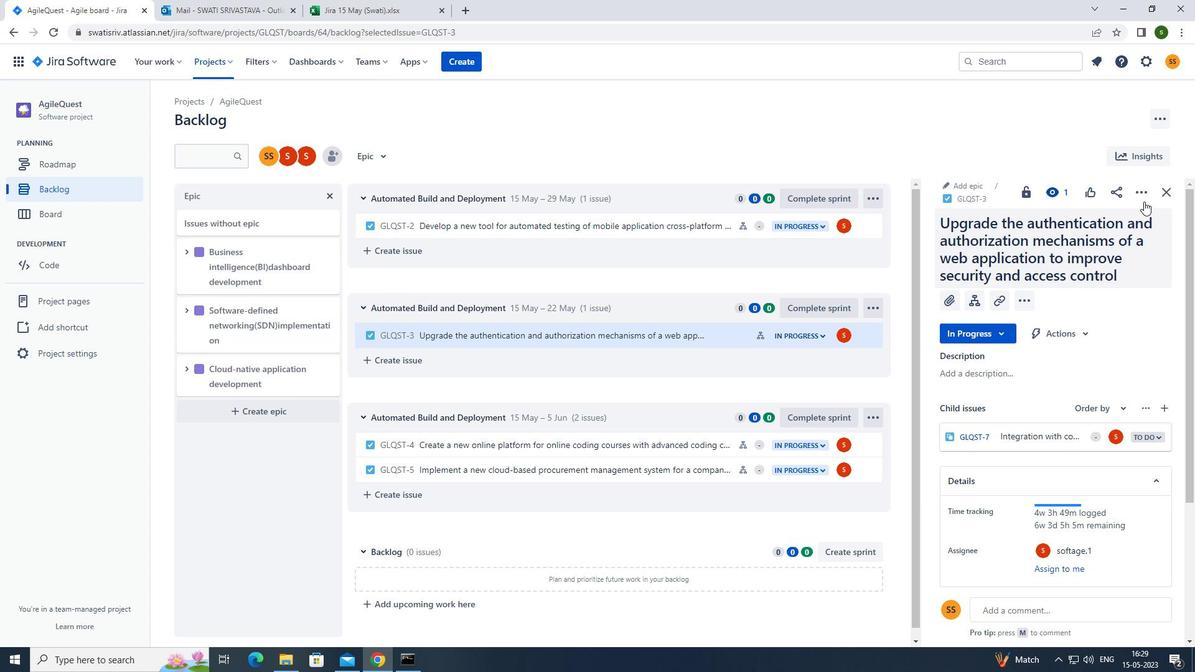 
Action: Mouse pressed left at (1146, 194)
Screenshot: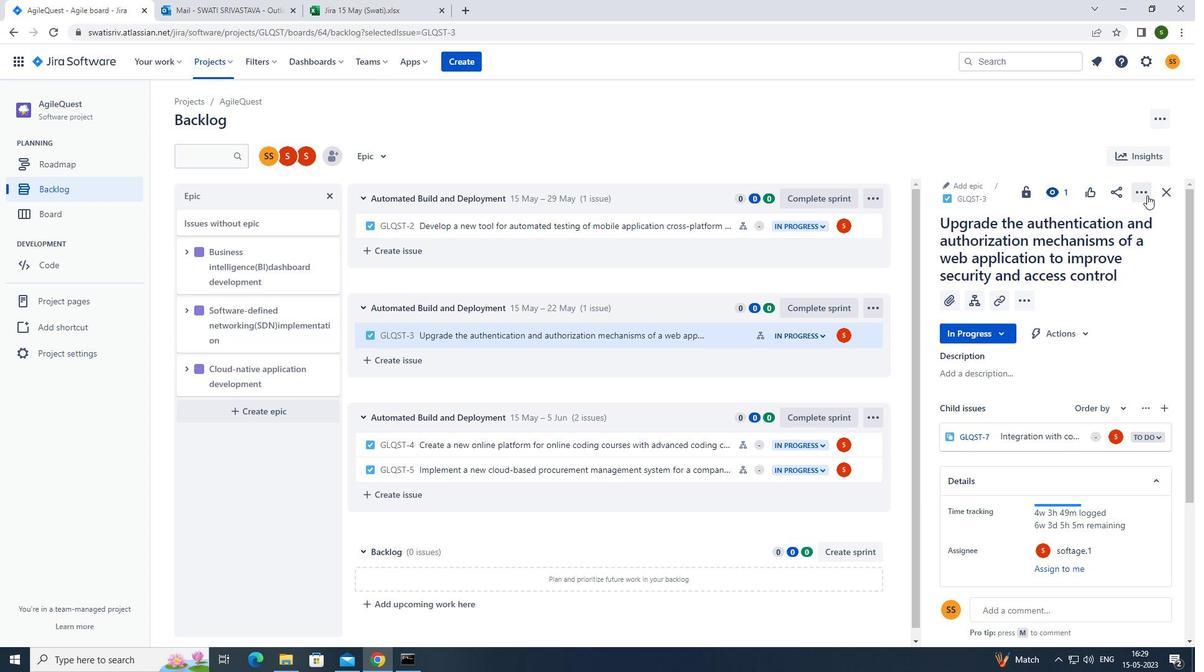
Action: Mouse moved to (1082, 359)
Screenshot: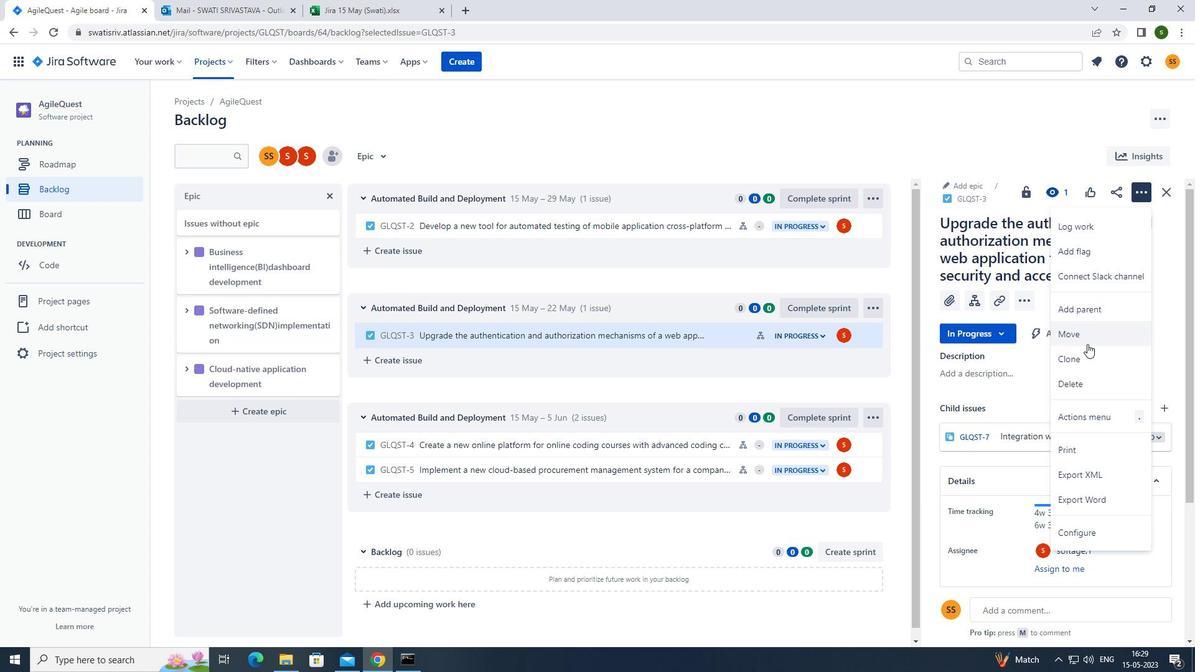 
Action: Mouse pressed left at (1082, 359)
Screenshot: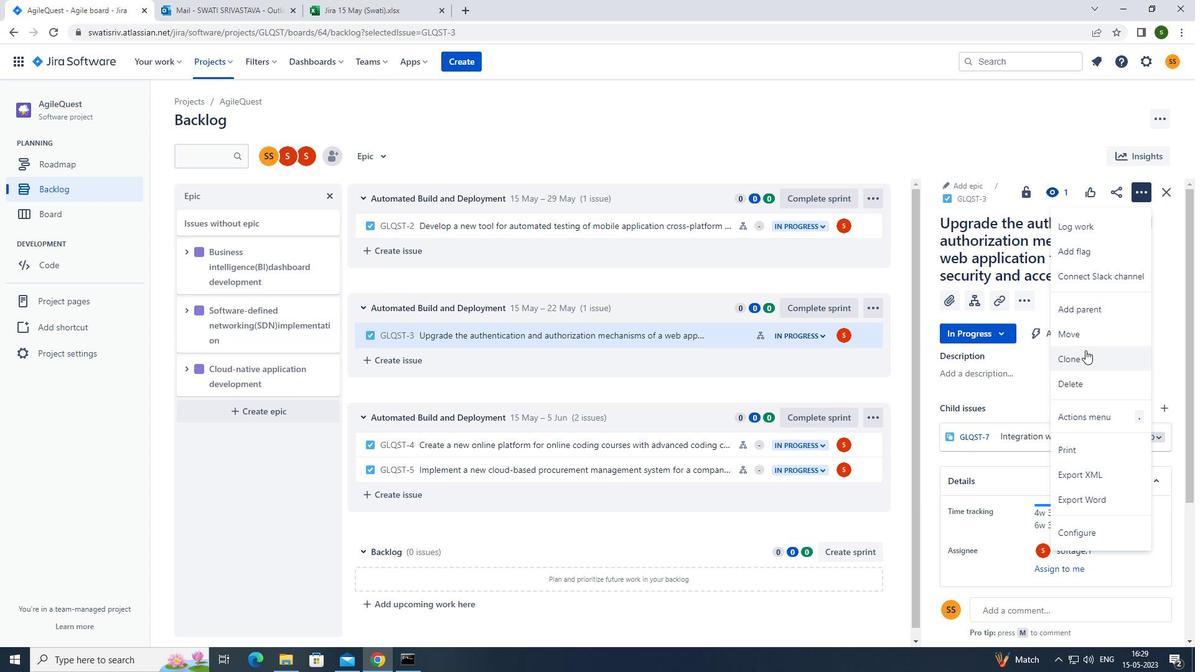 
Action: Mouse moved to (687, 268)
Screenshot: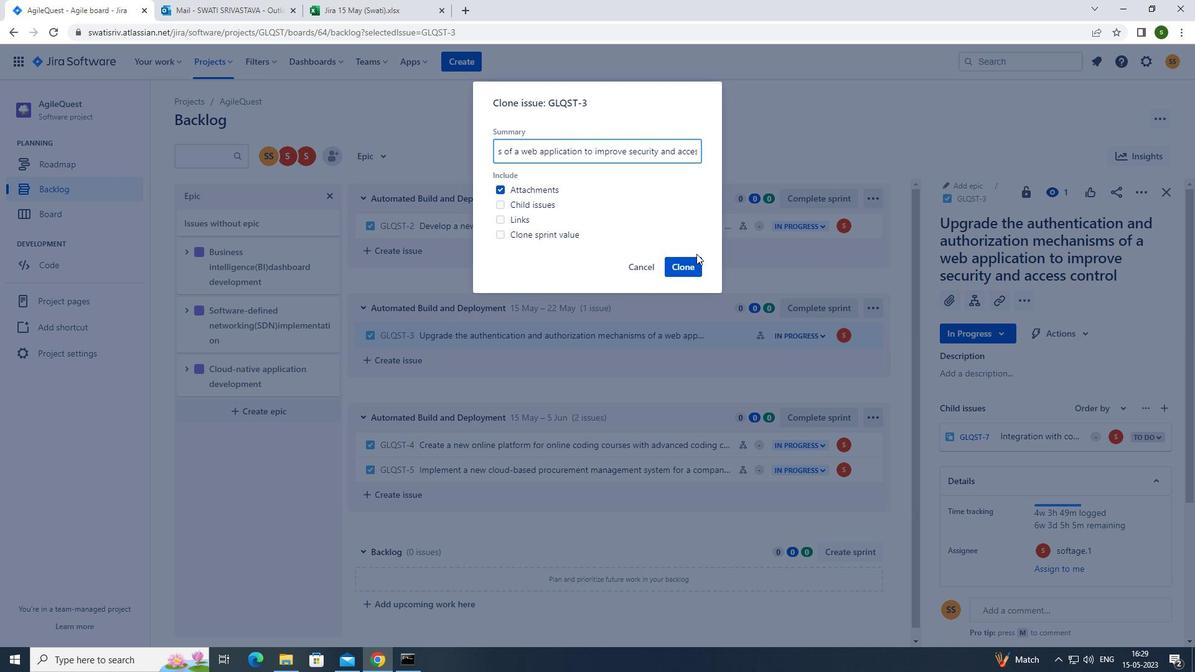 
Action: Mouse pressed left at (687, 268)
Screenshot: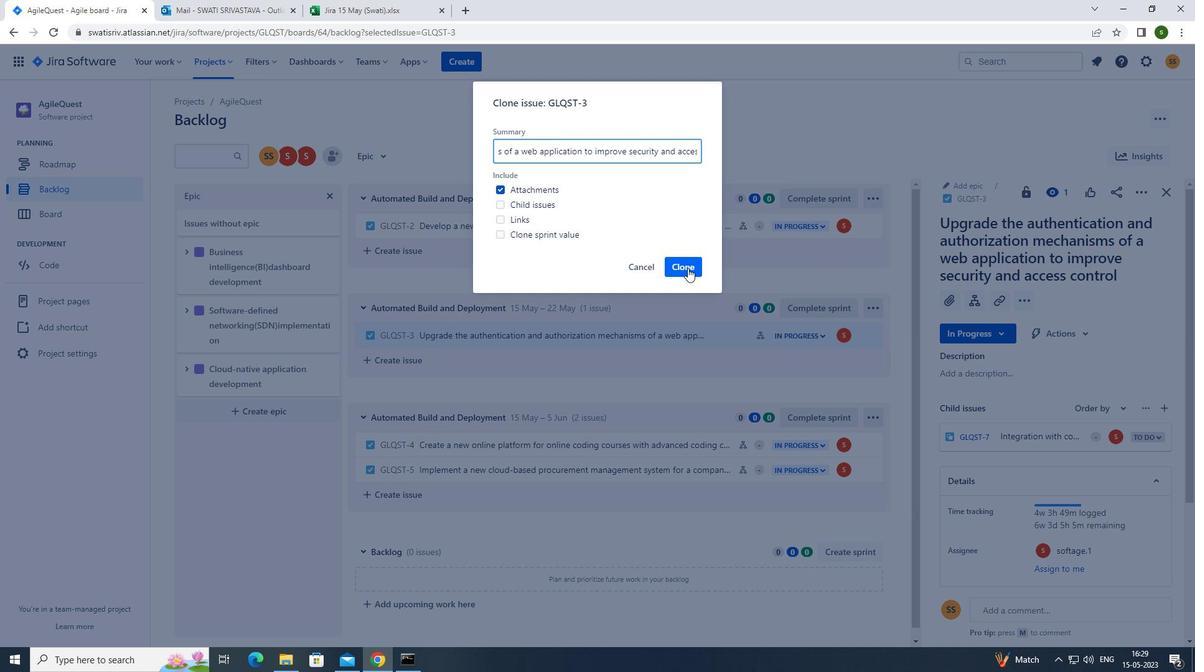 
Action: Mouse moved to (374, 150)
Screenshot: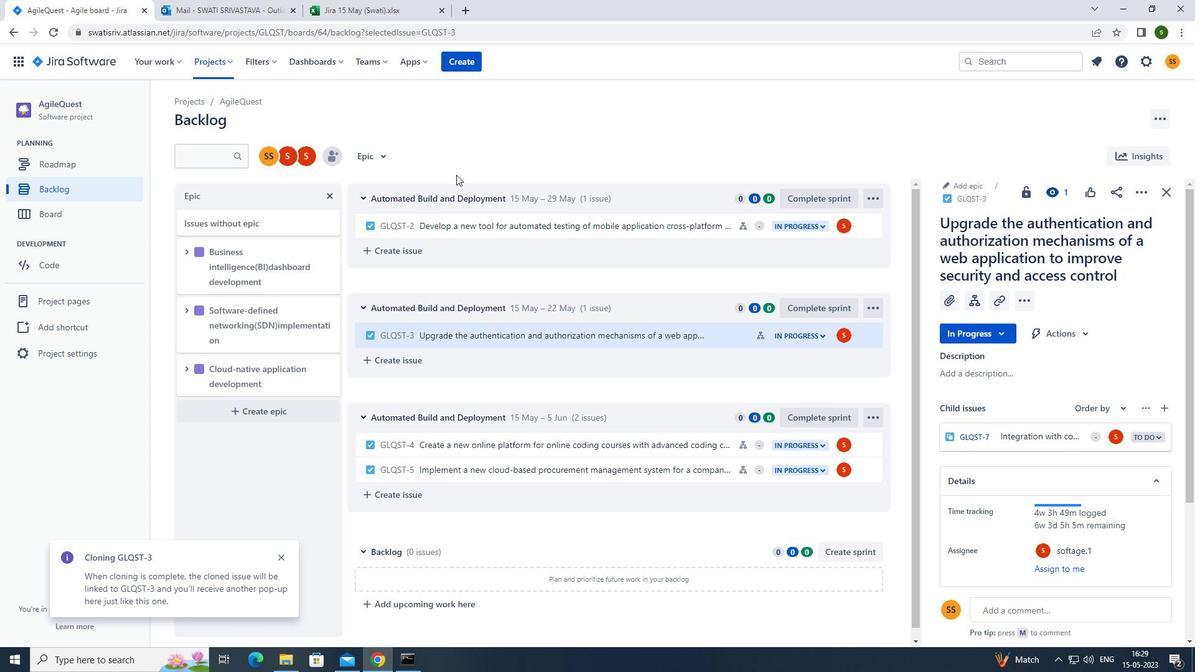 
Action: Mouse pressed left at (374, 150)
Screenshot: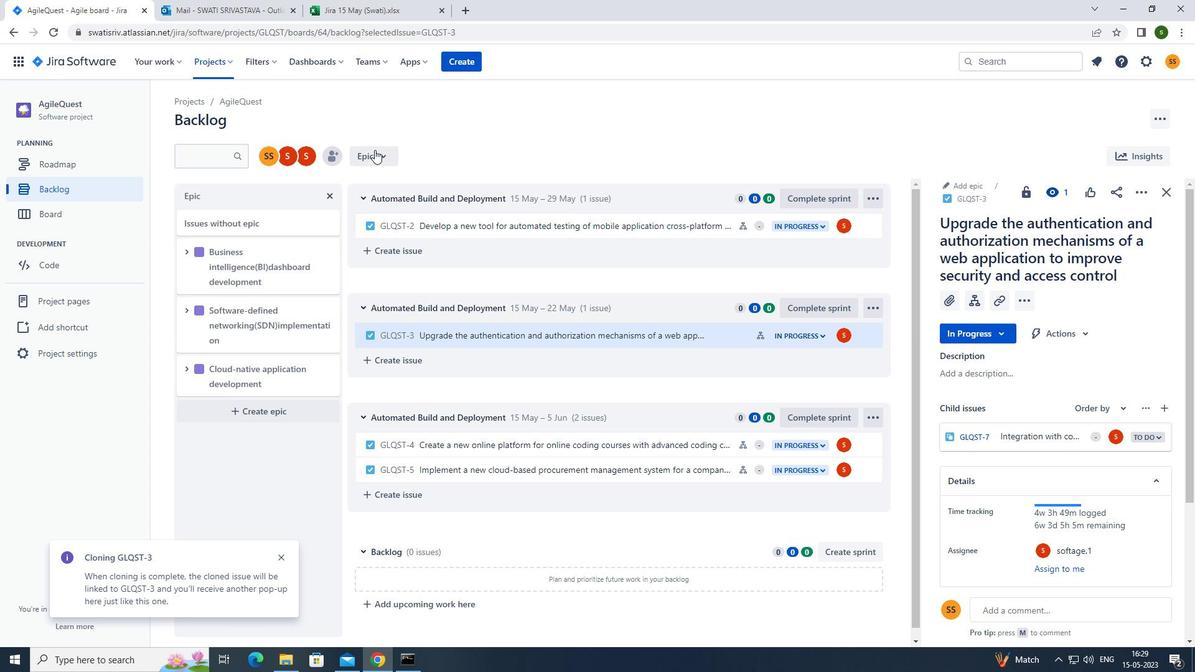 
Action: Mouse moved to (400, 230)
Screenshot: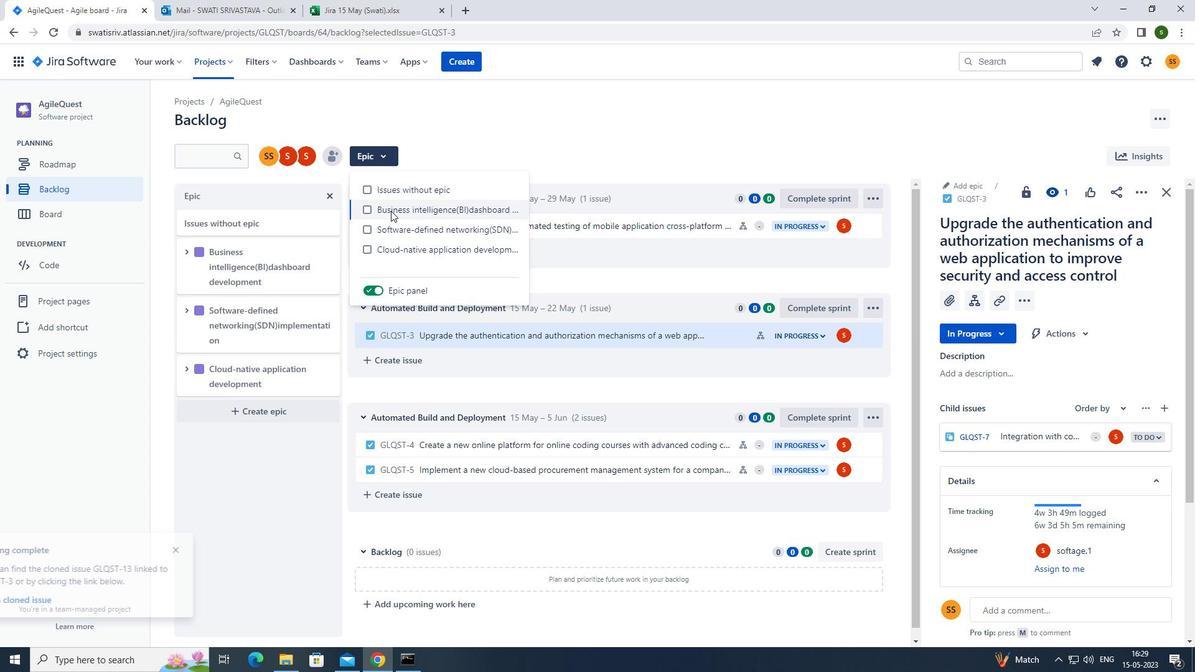 
Action: Mouse pressed left at (400, 230)
Screenshot: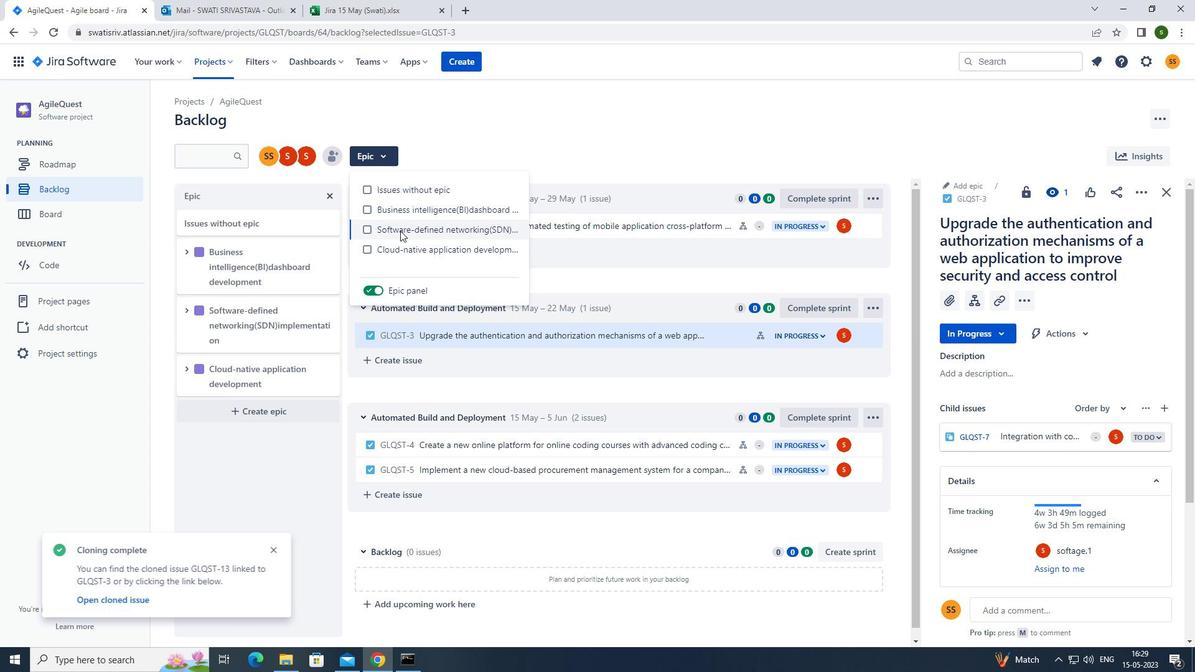 
Action: Mouse moved to (540, 130)
Screenshot: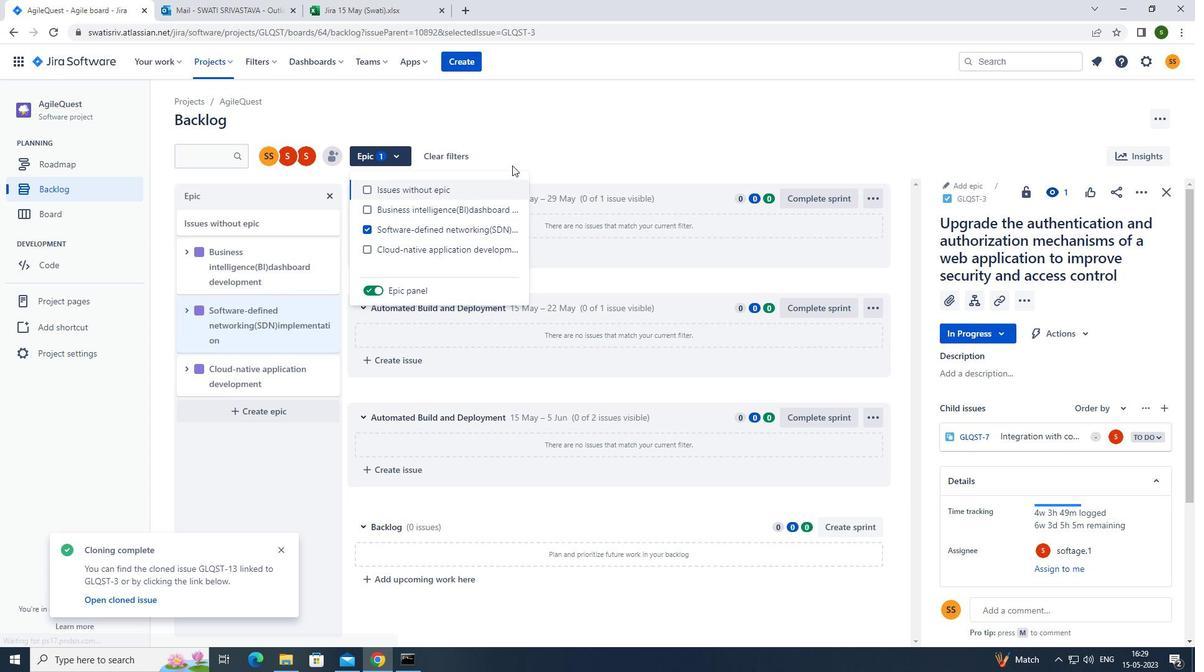 
Action: Mouse pressed left at (540, 130)
Screenshot: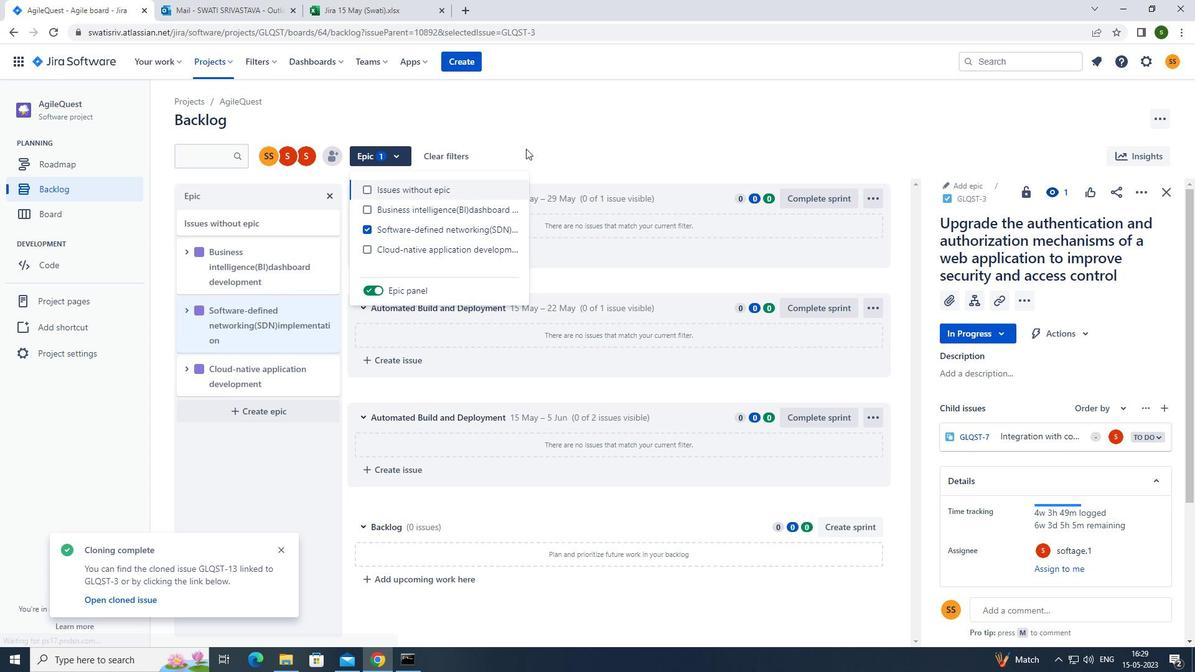 
